 Task: Search for a guest house in Kutloanong, South Africa, for 2 guests from 11th to 15th June, with a price range of ₹7000 to ₹16000.
Action: Mouse moved to (429, 106)
Screenshot: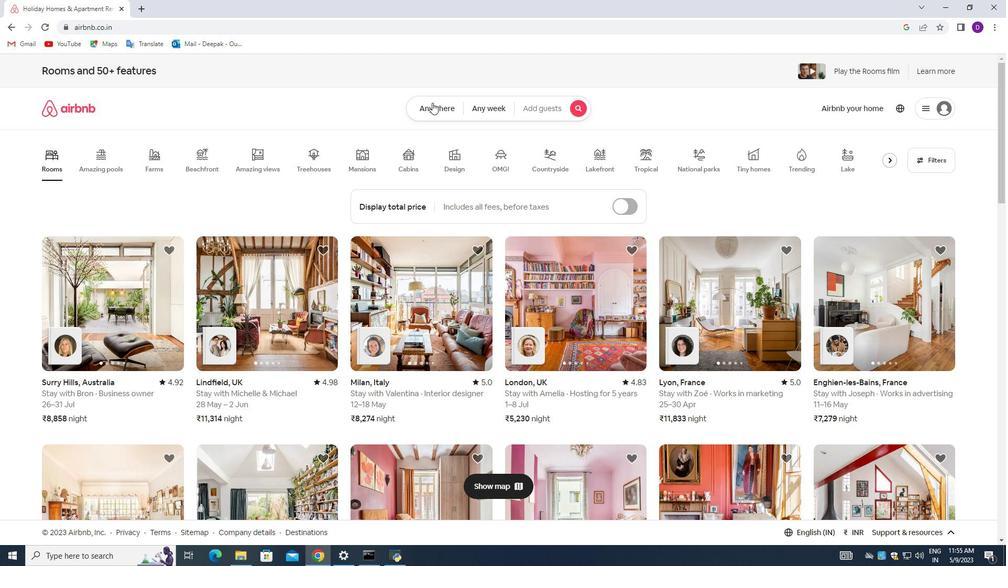 
Action: Mouse pressed left at (429, 106)
Screenshot: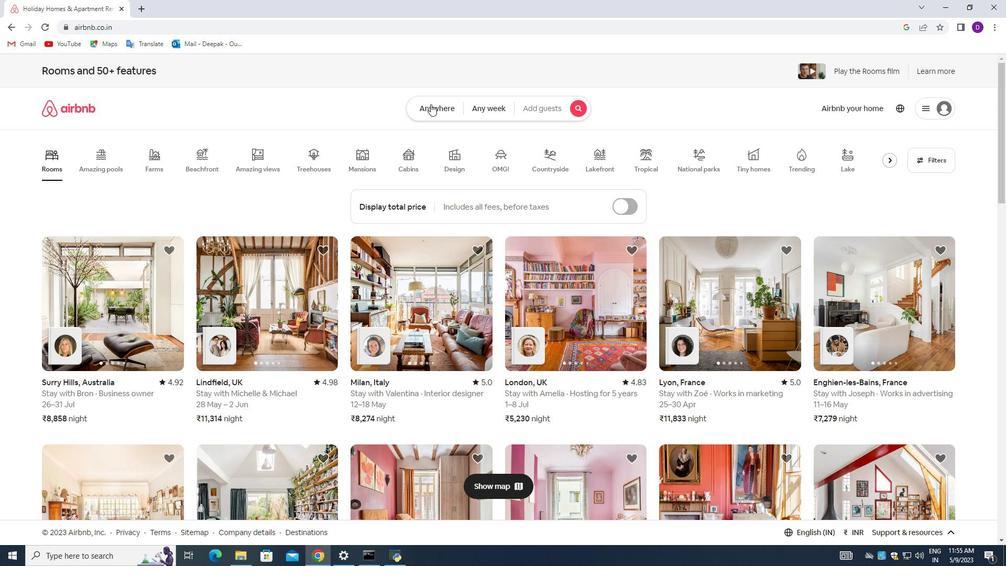 
Action: Mouse moved to (307, 155)
Screenshot: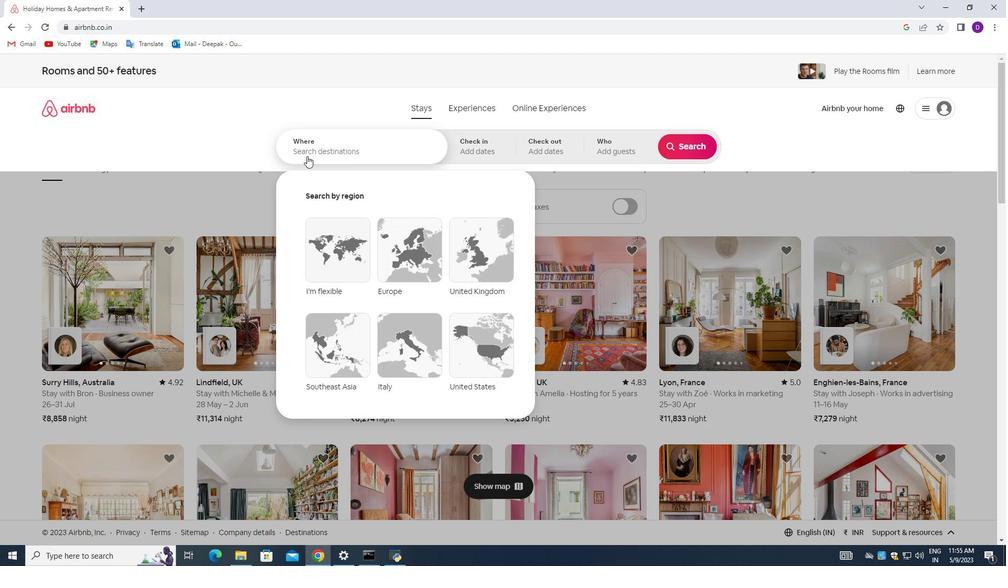 
Action: Mouse pressed left at (307, 155)
Screenshot: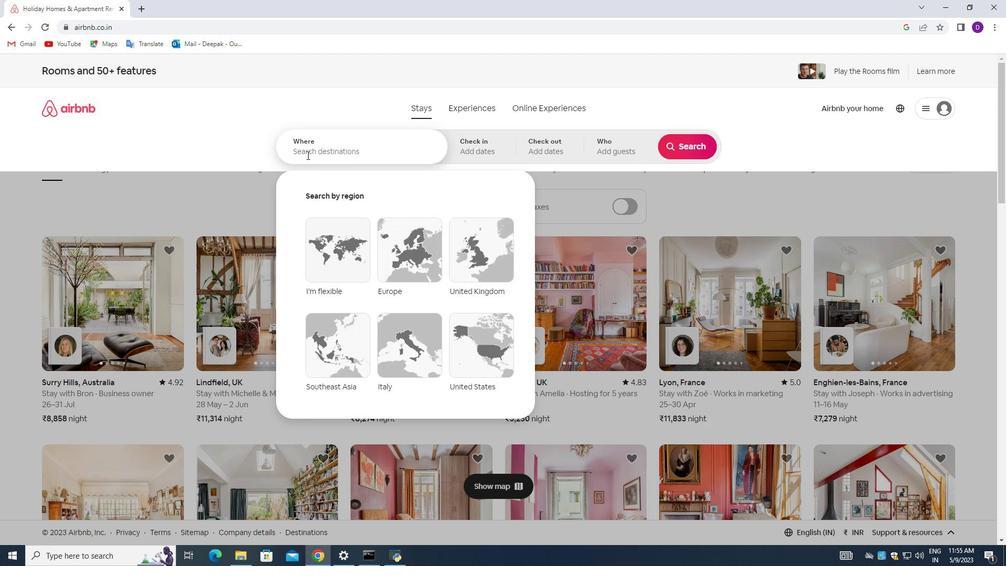 
Action: Mouse moved to (288, 147)
Screenshot: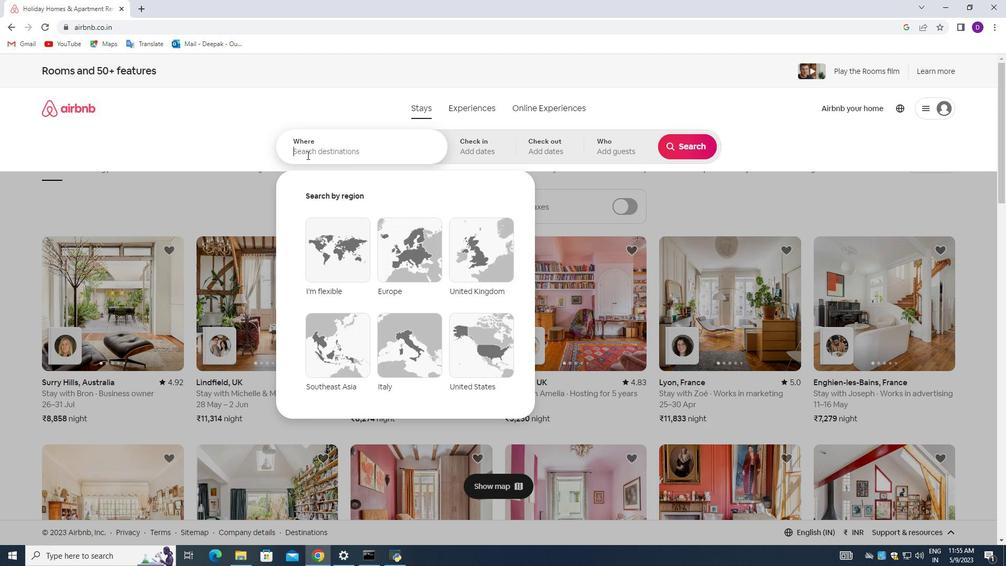 
Action: Key pressed <Key.shift>
Screenshot: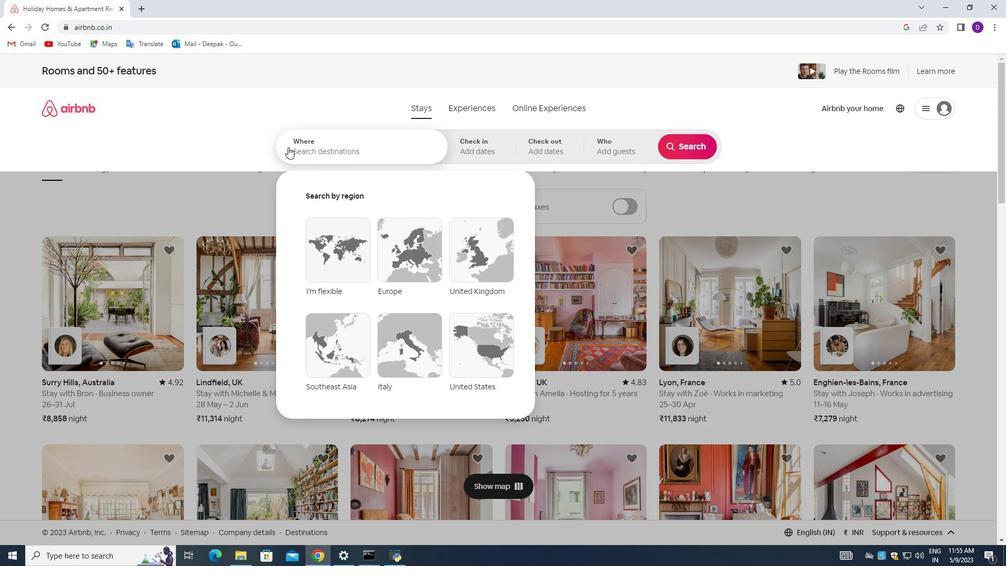 
Action: Mouse moved to (288, 147)
Screenshot: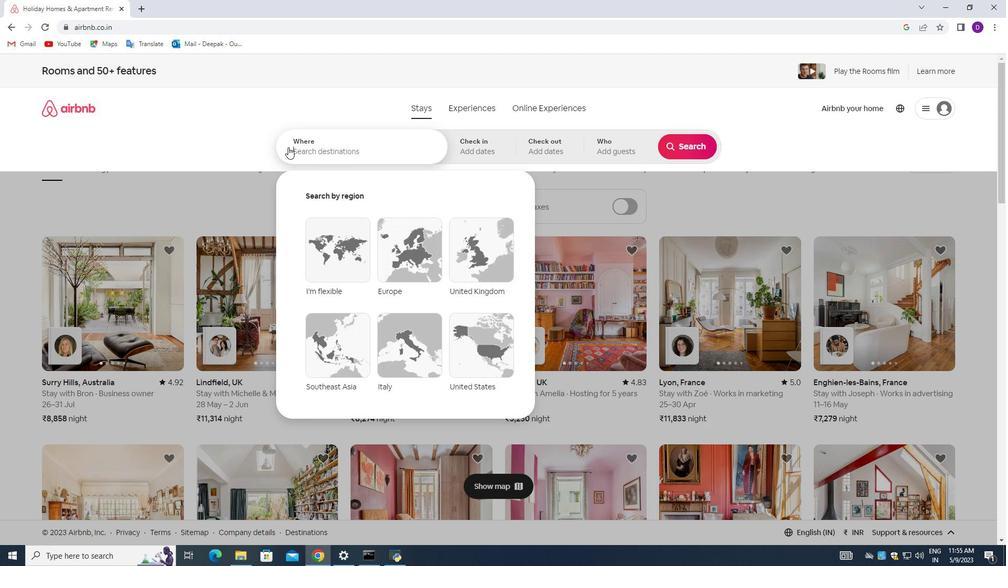 
Action: Key pressed kutloanong,<Key.space>s<Key.backspace><Key.shift><Key.shift><Key.shift><Key.shift>South<Key.space><Key.shift>Africa<Key.enter>
Screenshot: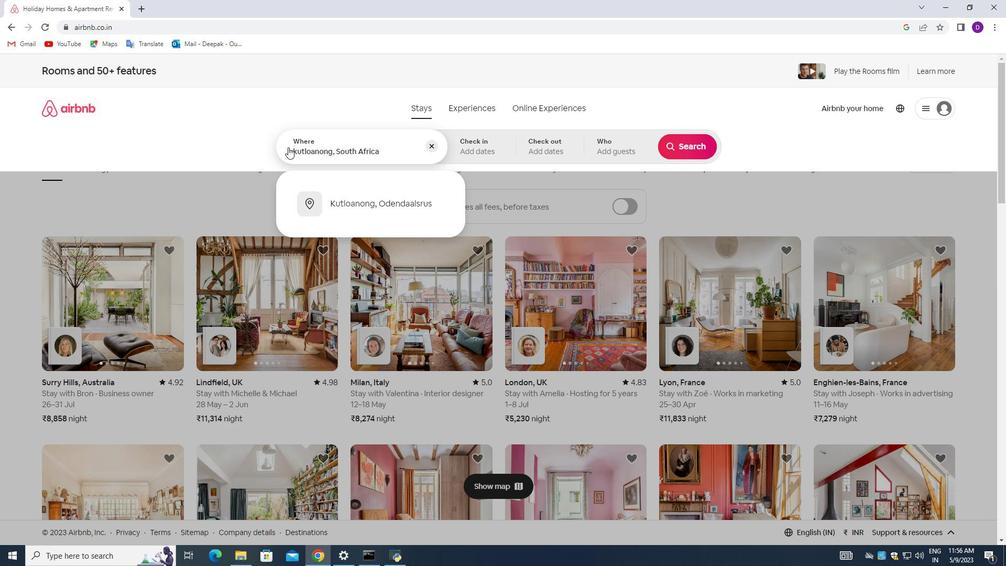 
Action: Mouse moved to (520, 324)
Screenshot: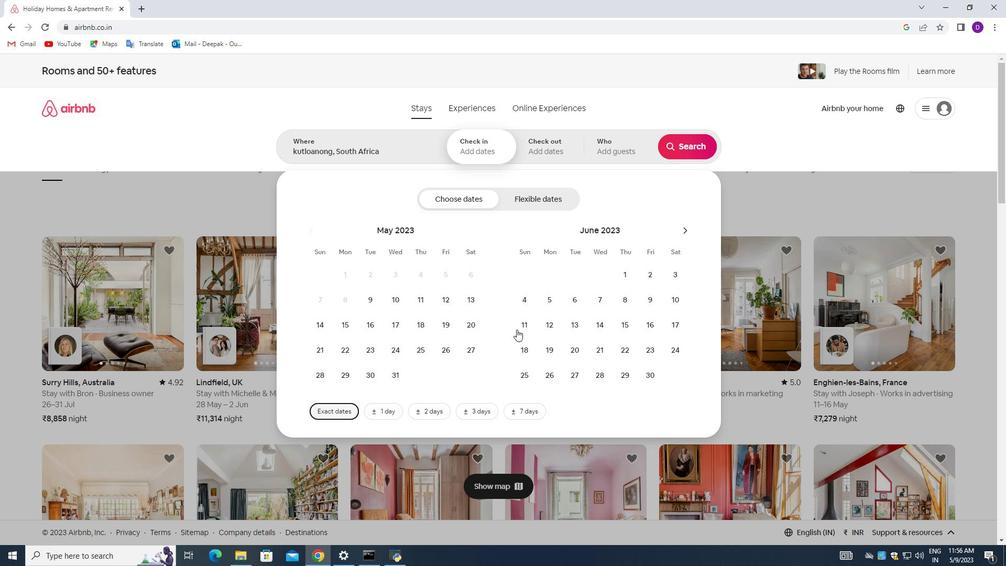
Action: Mouse pressed left at (520, 324)
Screenshot: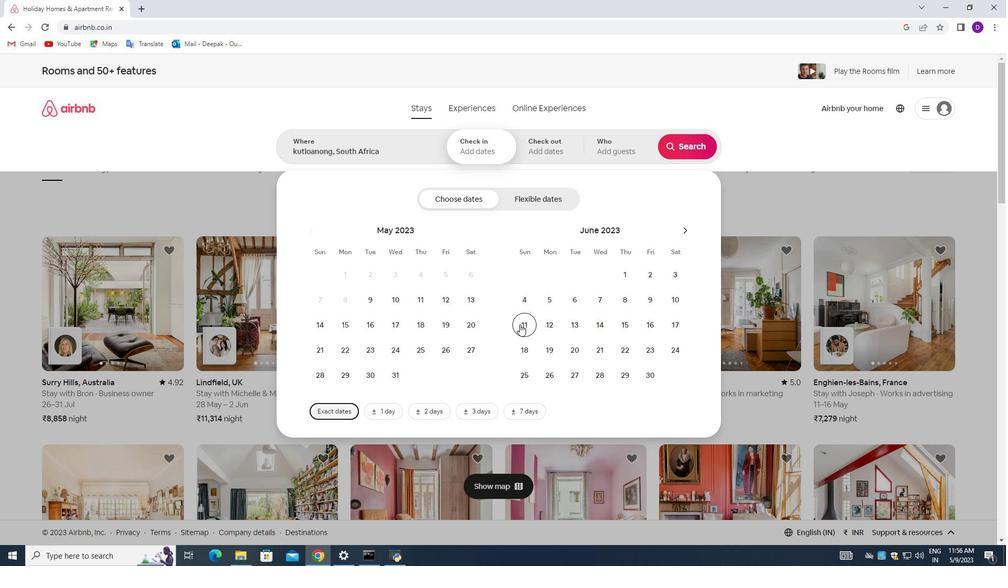 
Action: Mouse moved to (621, 323)
Screenshot: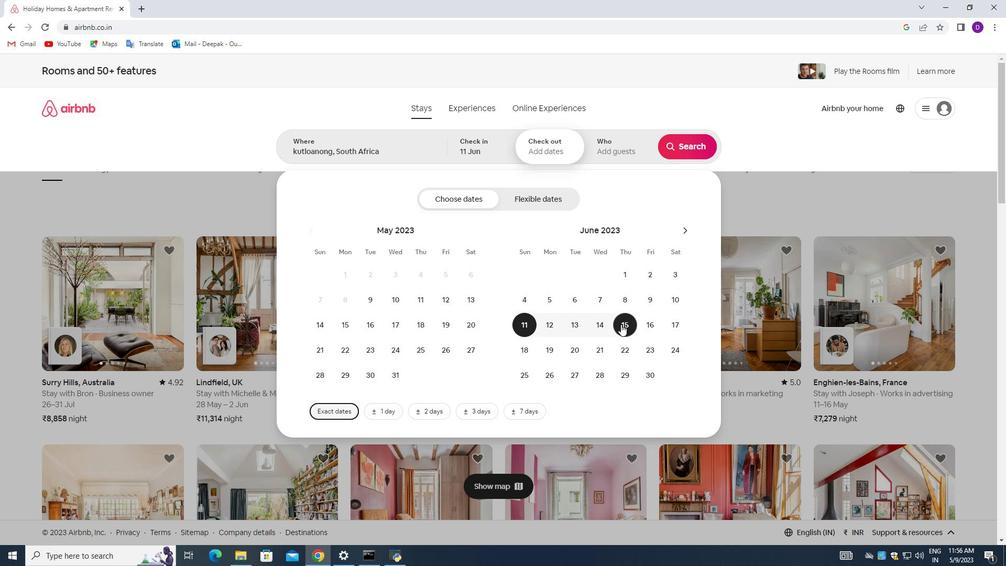 
Action: Mouse pressed left at (621, 323)
Screenshot: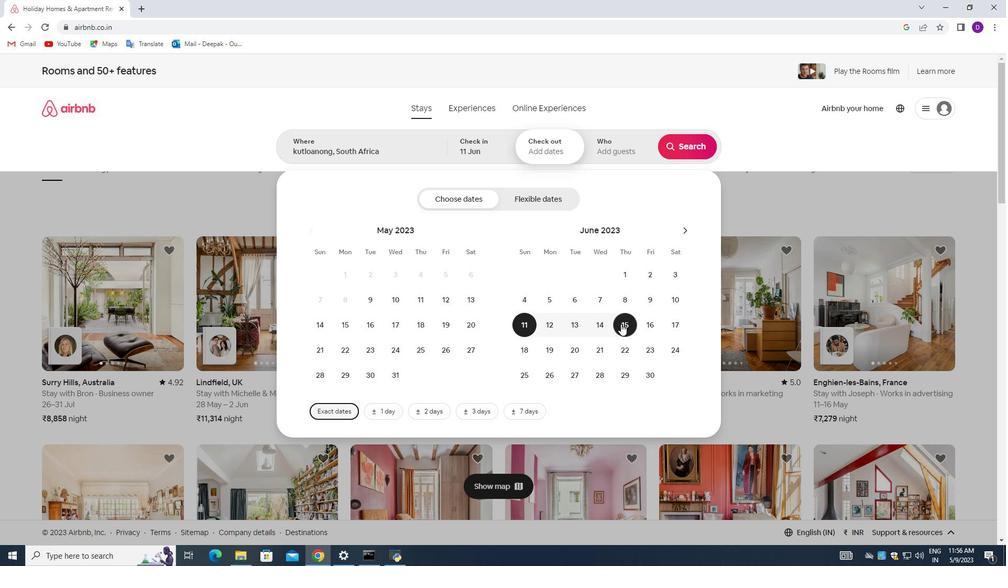 
Action: Mouse moved to (604, 141)
Screenshot: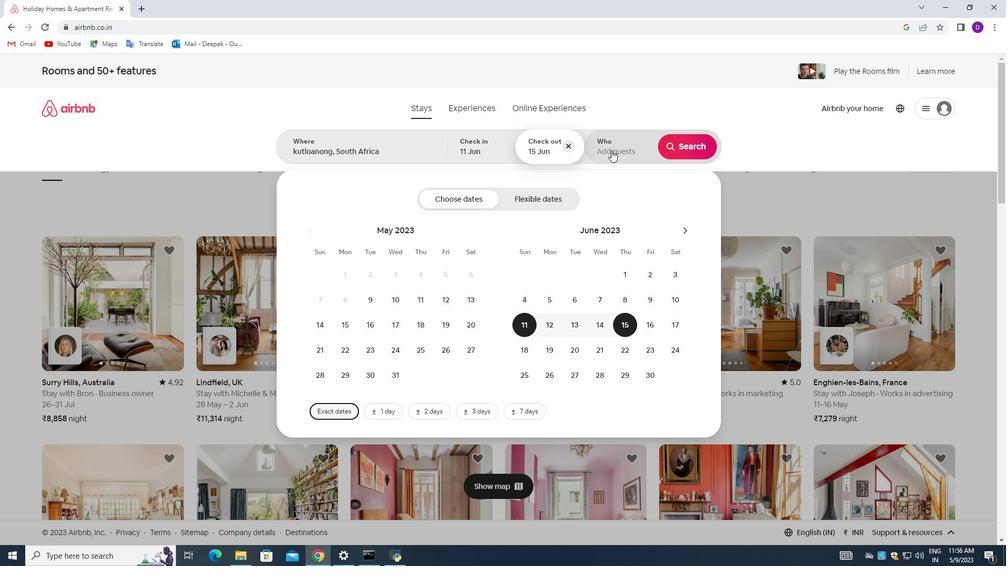 
Action: Mouse pressed left at (604, 141)
Screenshot: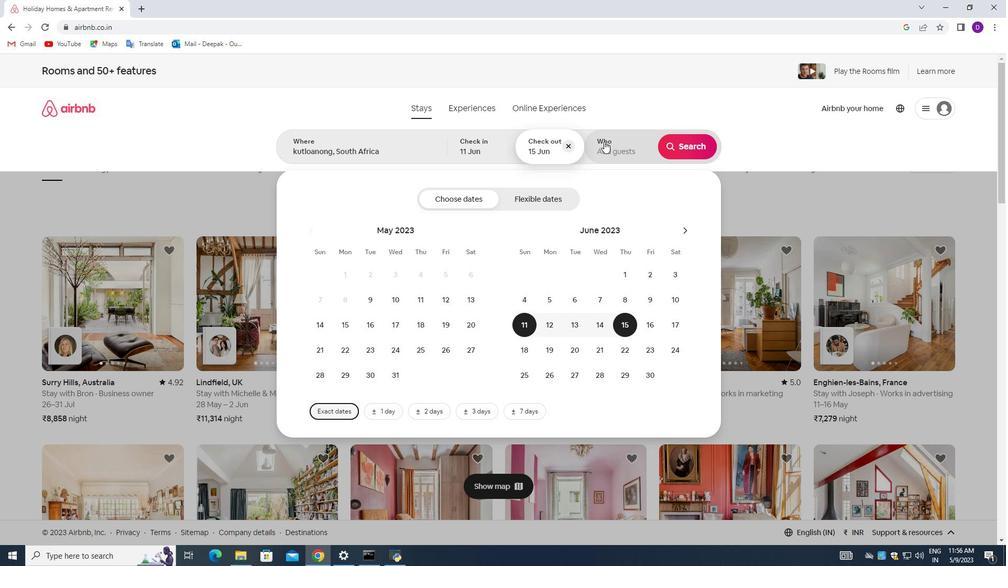 
Action: Mouse moved to (693, 197)
Screenshot: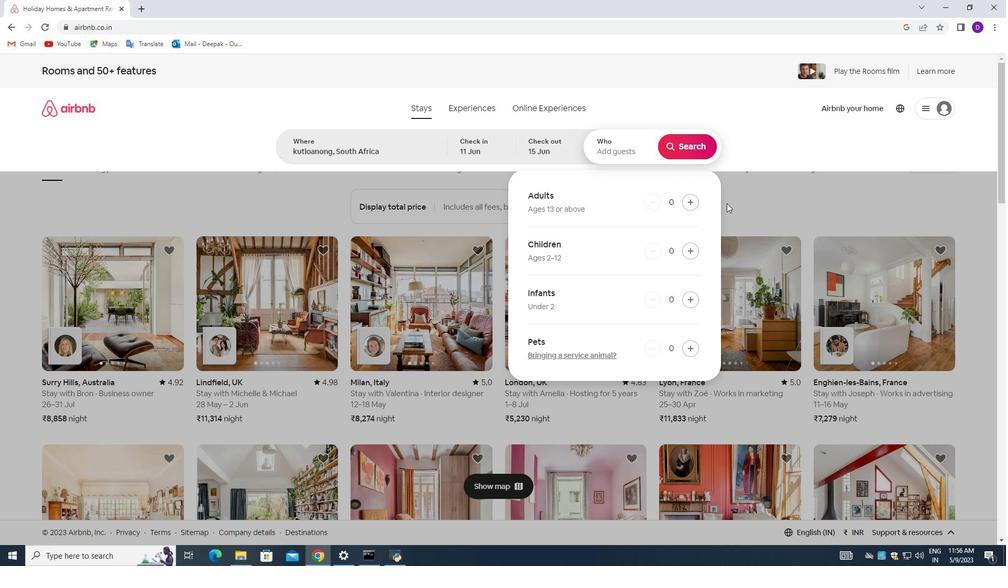 
Action: Mouse pressed left at (693, 197)
Screenshot: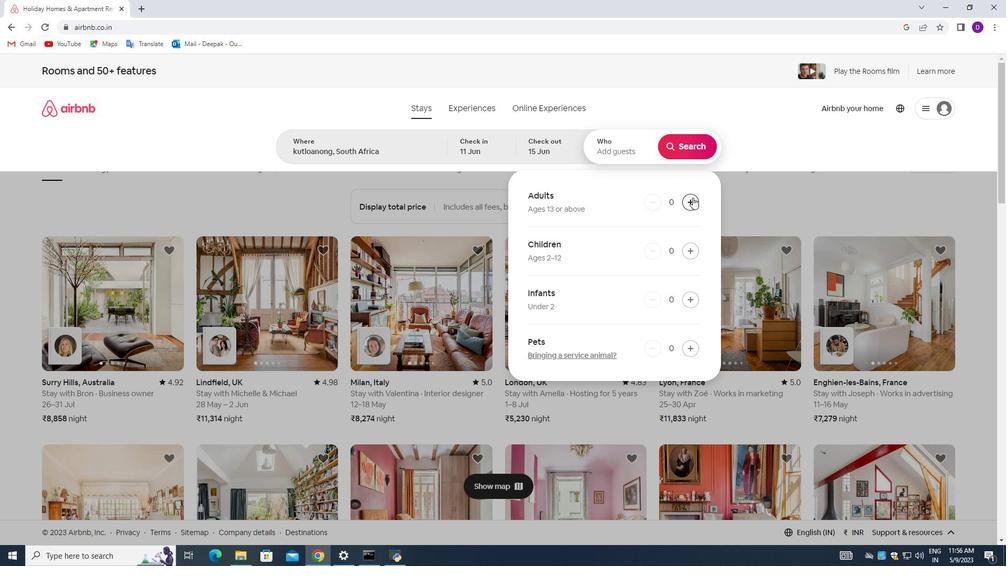 
Action: Mouse pressed left at (693, 197)
Screenshot: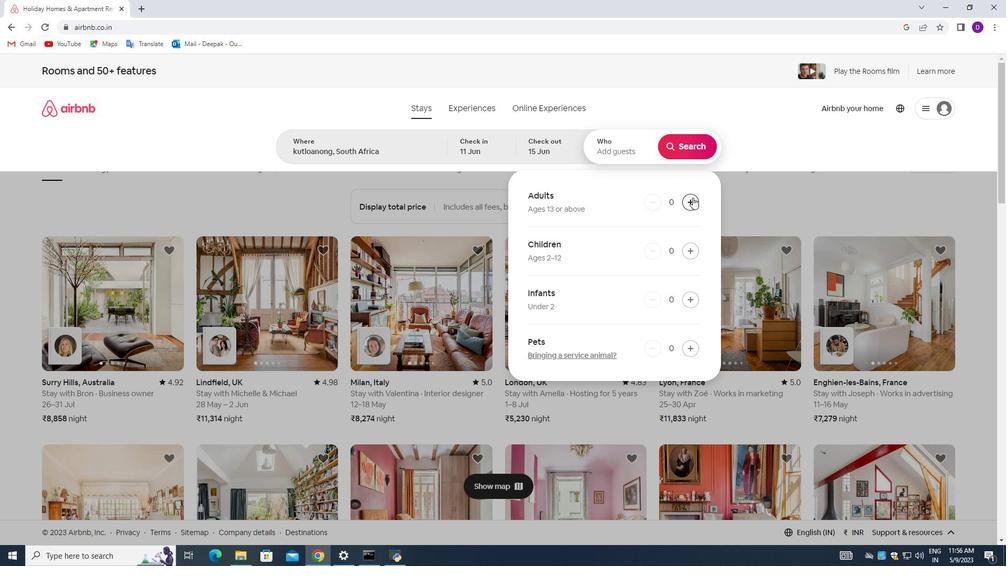 
Action: Mouse moved to (685, 143)
Screenshot: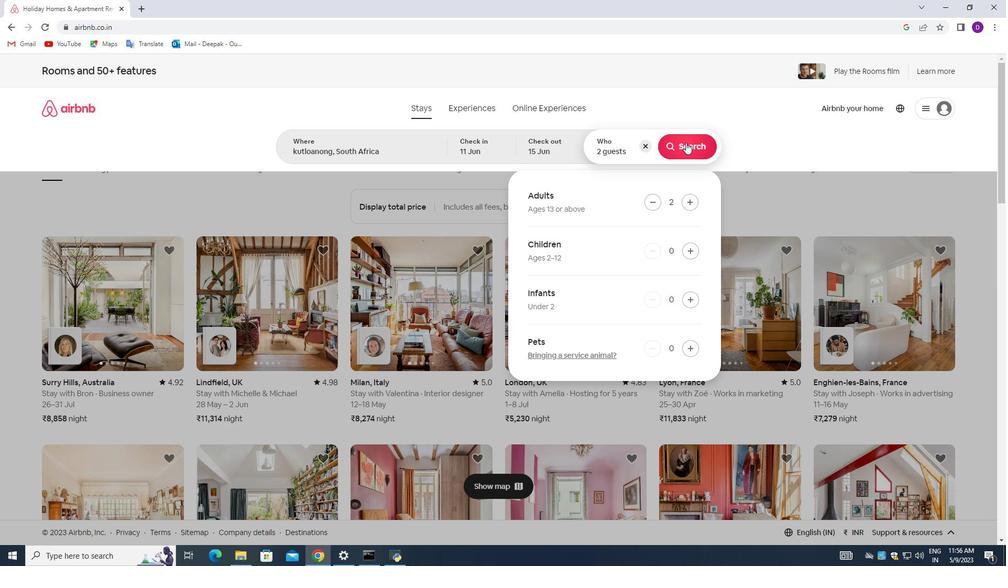 
Action: Mouse pressed left at (685, 143)
Screenshot: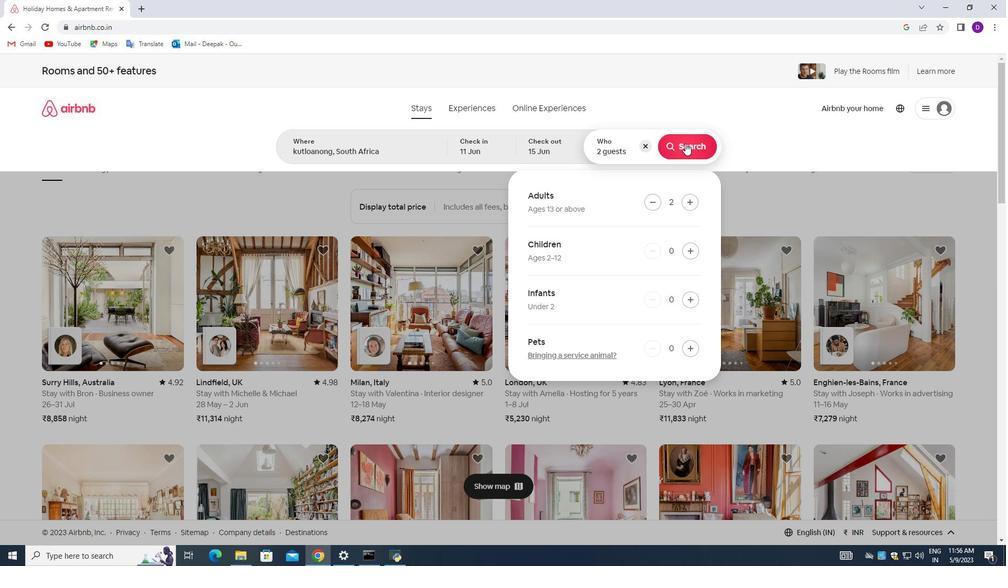 
Action: Mouse moved to (957, 116)
Screenshot: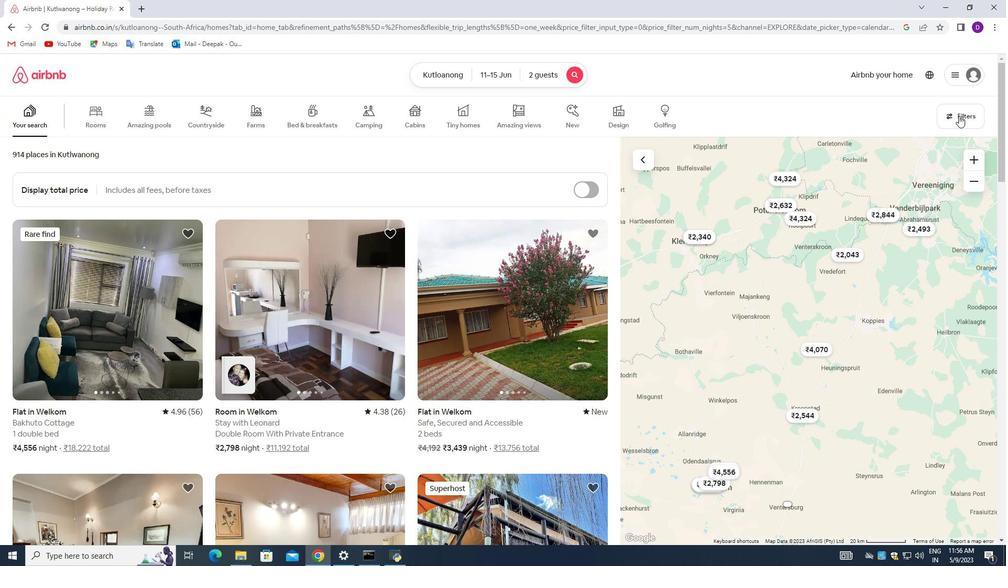
Action: Mouse pressed left at (957, 116)
Screenshot: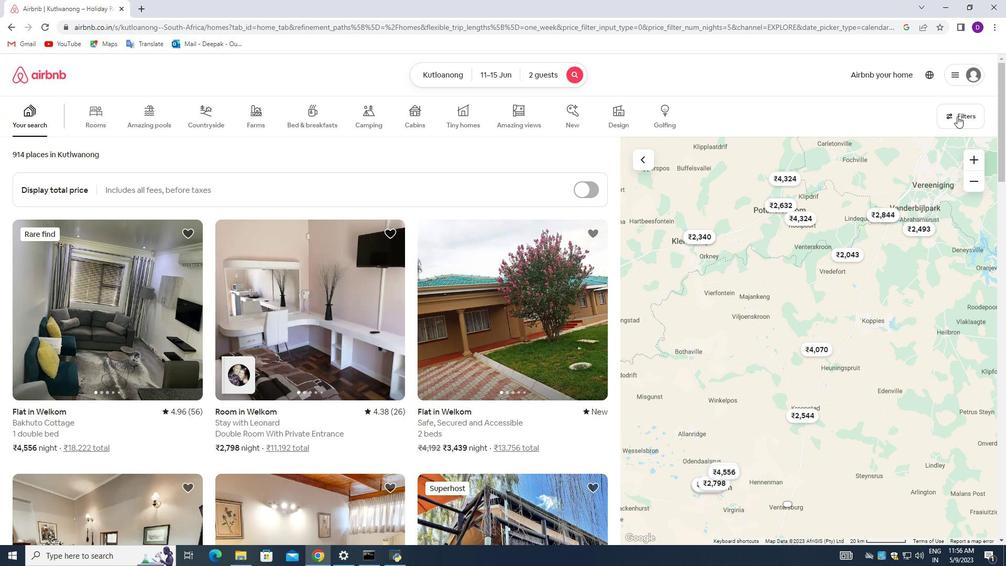 
Action: Mouse moved to (377, 372)
Screenshot: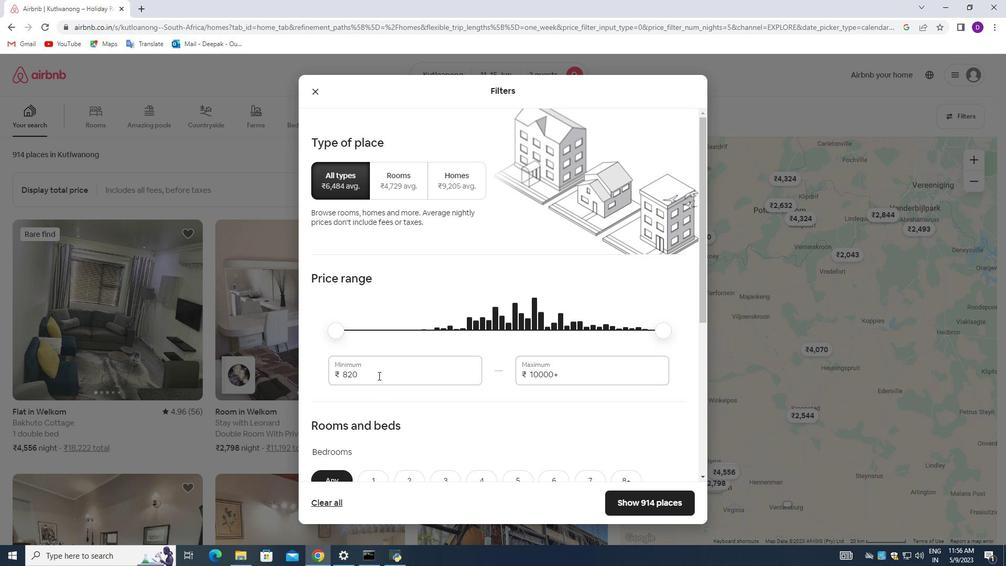 
Action: Mouse pressed left at (377, 372)
Screenshot: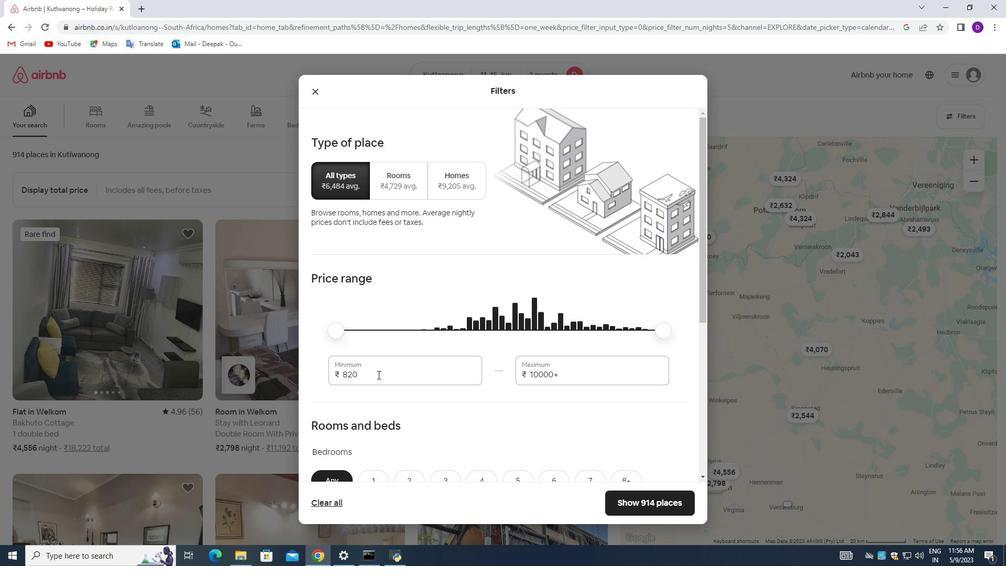 
Action: Mouse pressed left at (377, 372)
Screenshot: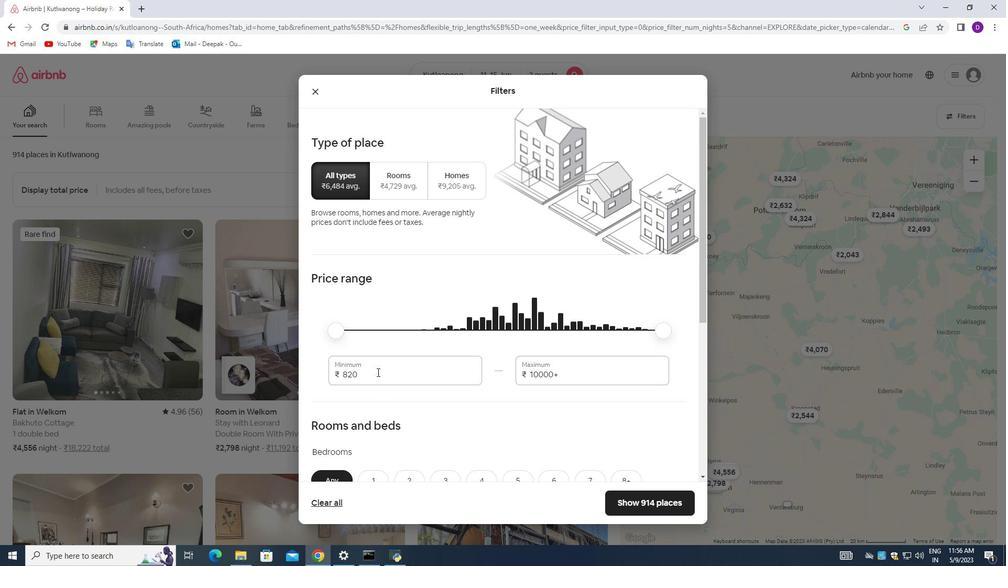 
Action: Key pressed <Key.backspace>7000<Key.tab>16000
Screenshot: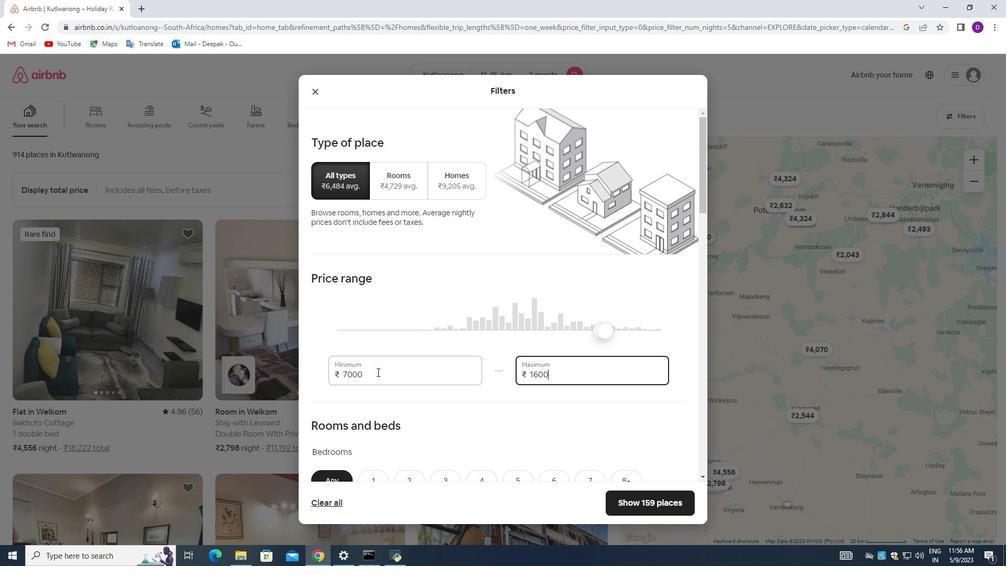 
Action: Mouse moved to (619, 422)
Screenshot: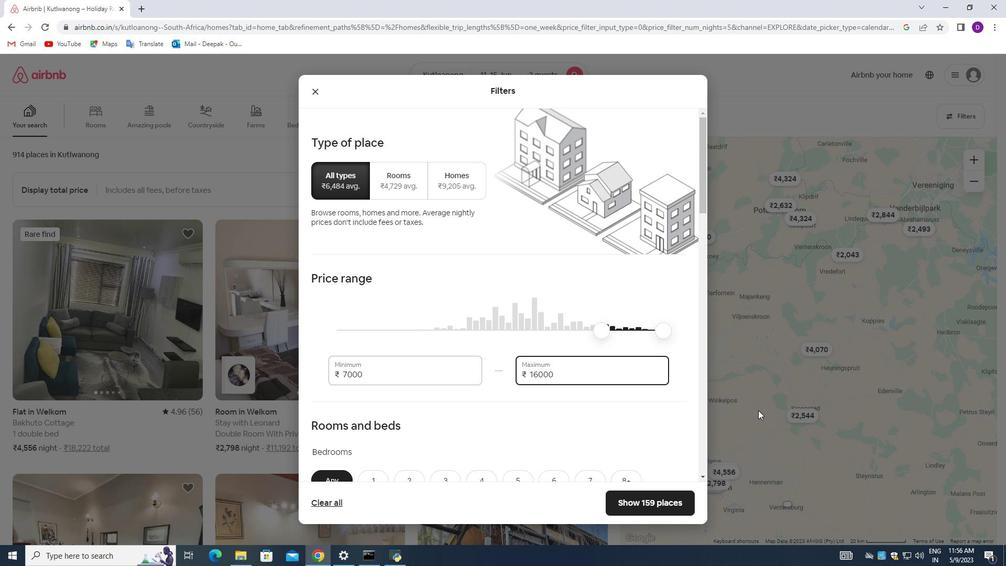 
Action: Mouse scrolled (686, 417) with delta (0, 0)
Screenshot: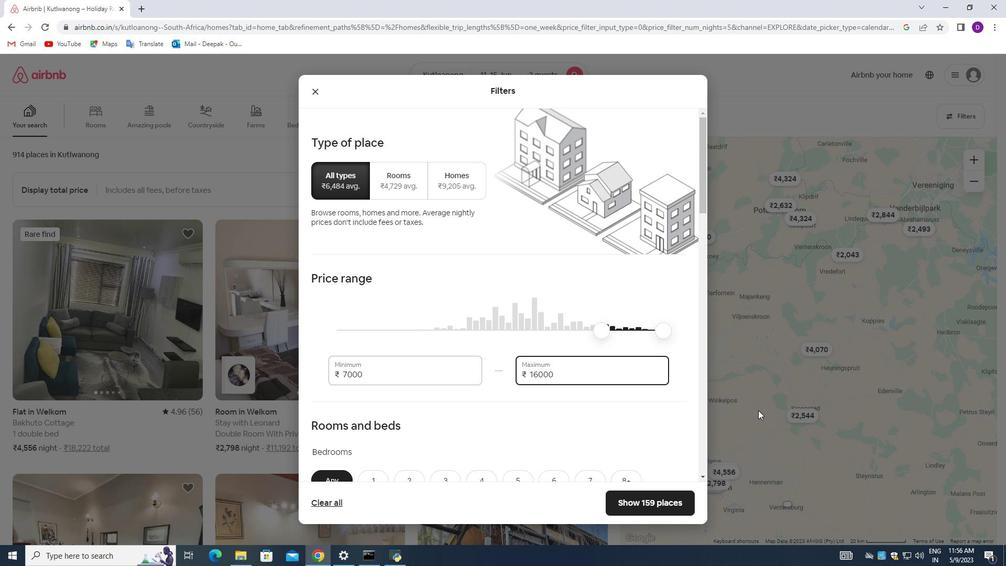 
Action: Mouse moved to (598, 428)
Screenshot: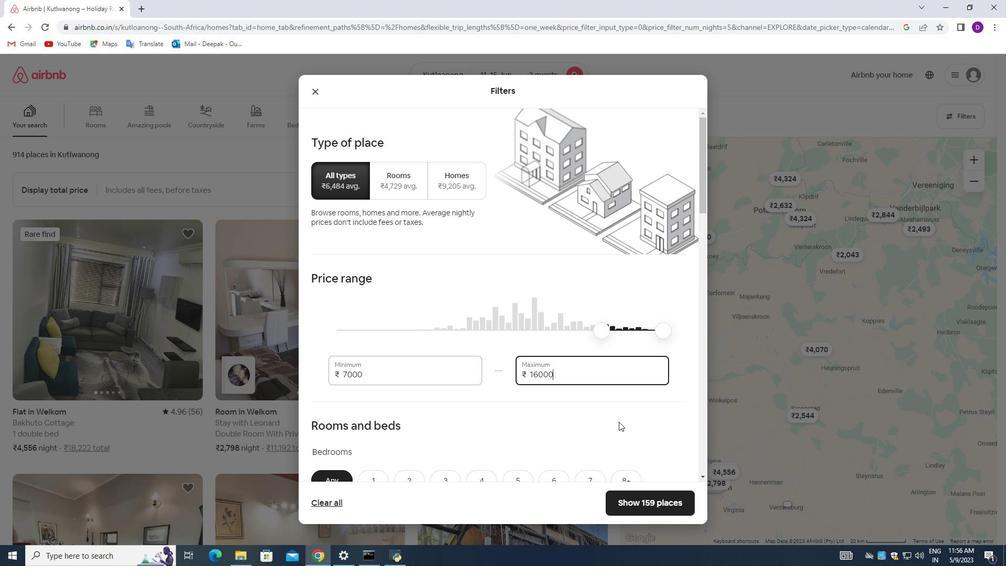 
Action: Mouse scrolled (598, 427) with delta (0, 0)
Screenshot: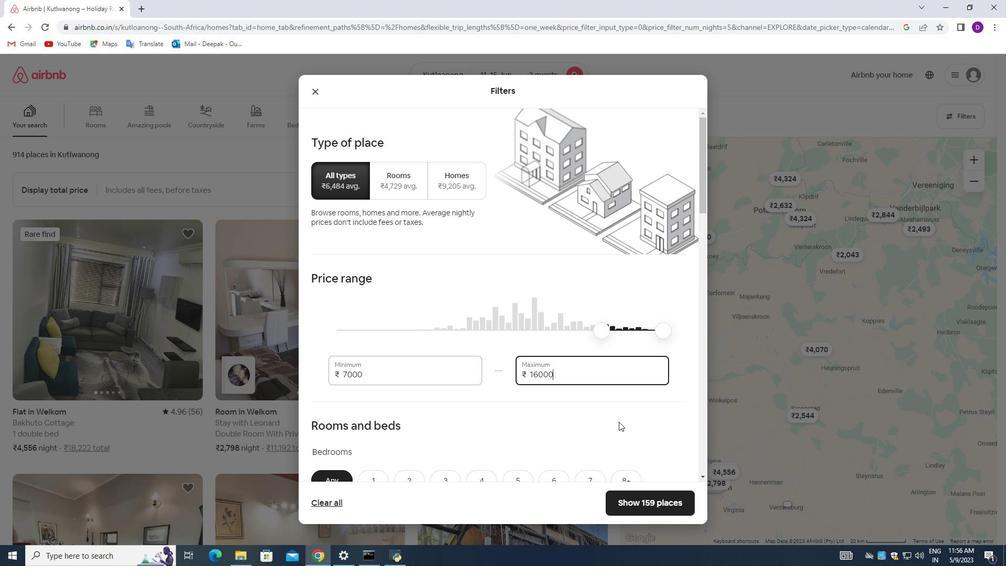 
Action: Mouse scrolled (598, 427) with delta (0, 0)
Screenshot: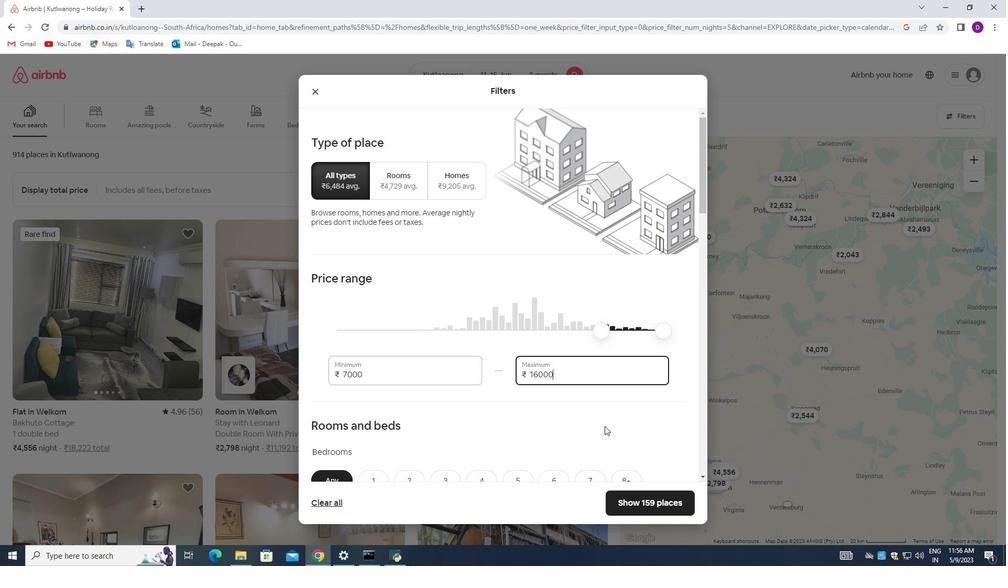 
Action: Mouse scrolled (598, 427) with delta (0, 0)
Screenshot: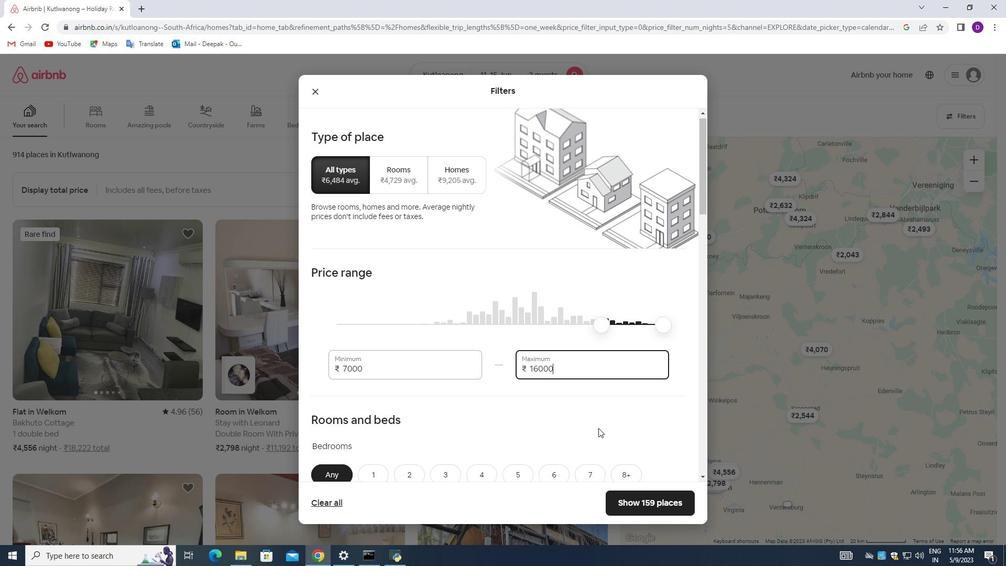 
Action: Mouse scrolled (598, 427) with delta (0, 0)
Screenshot: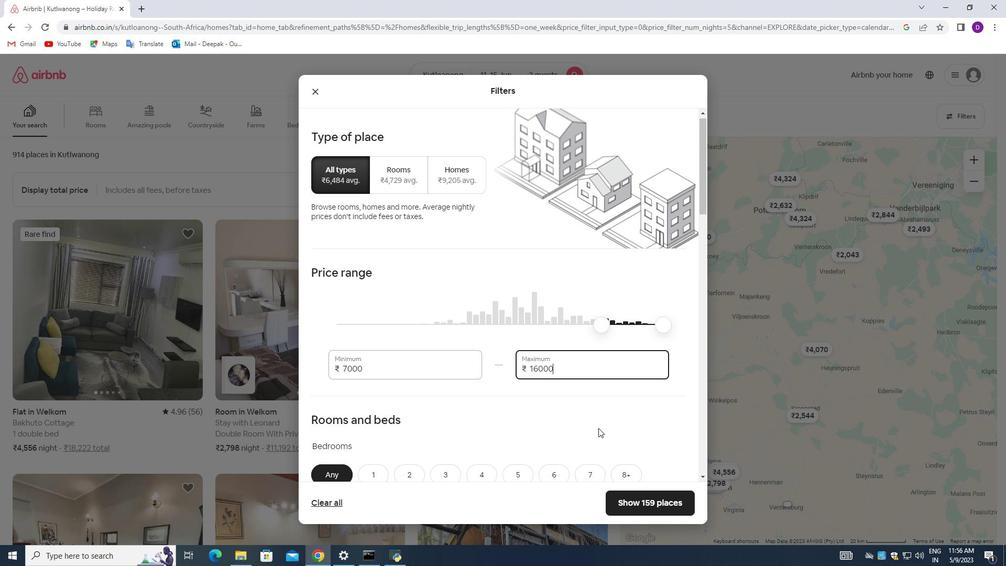 
Action: Mouse moved to (375, 221)
Screenshot: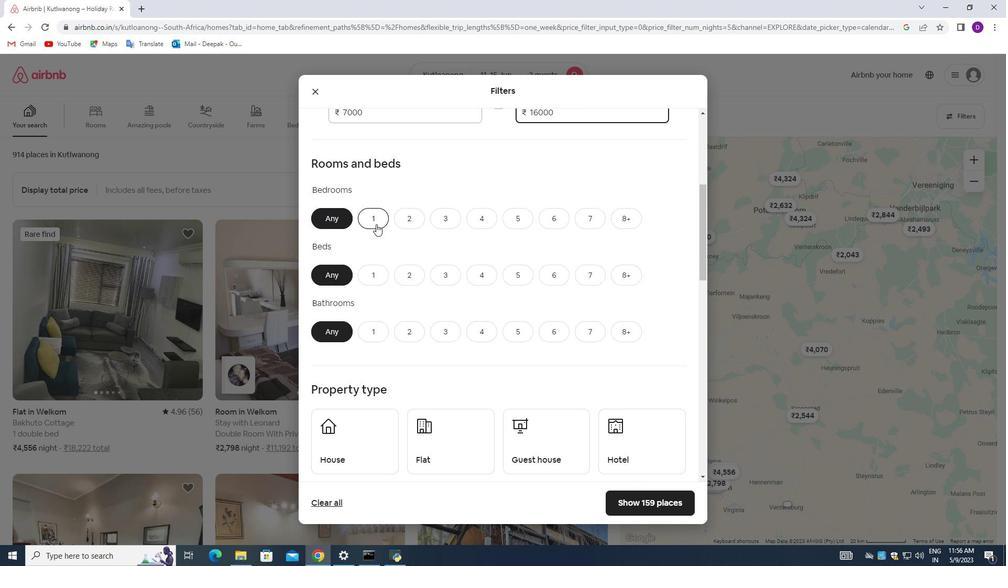 
Action: Mouse pressed left at (375, 221)
Screenshot: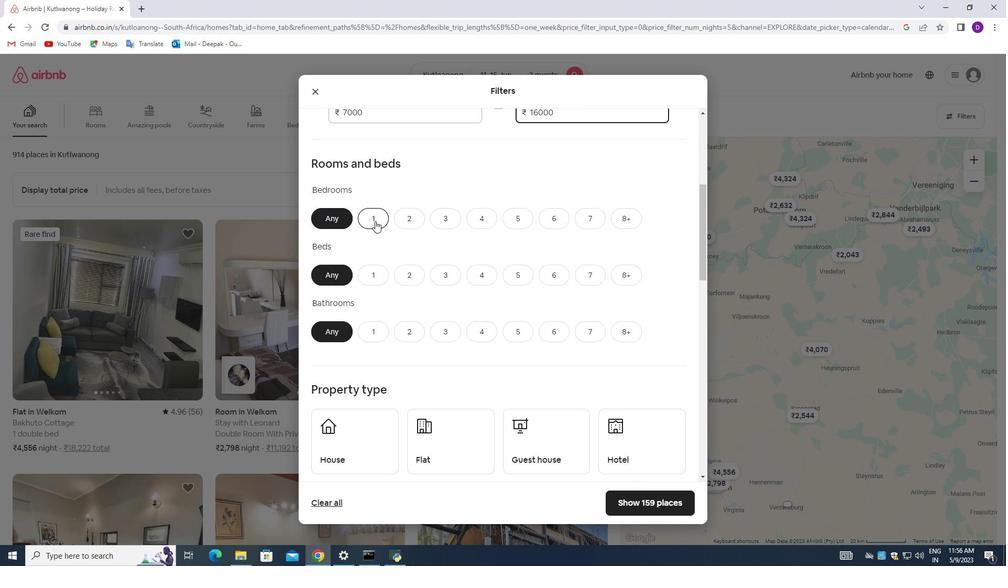 
Action: Mouse moved to (412, 277)
Screenshot: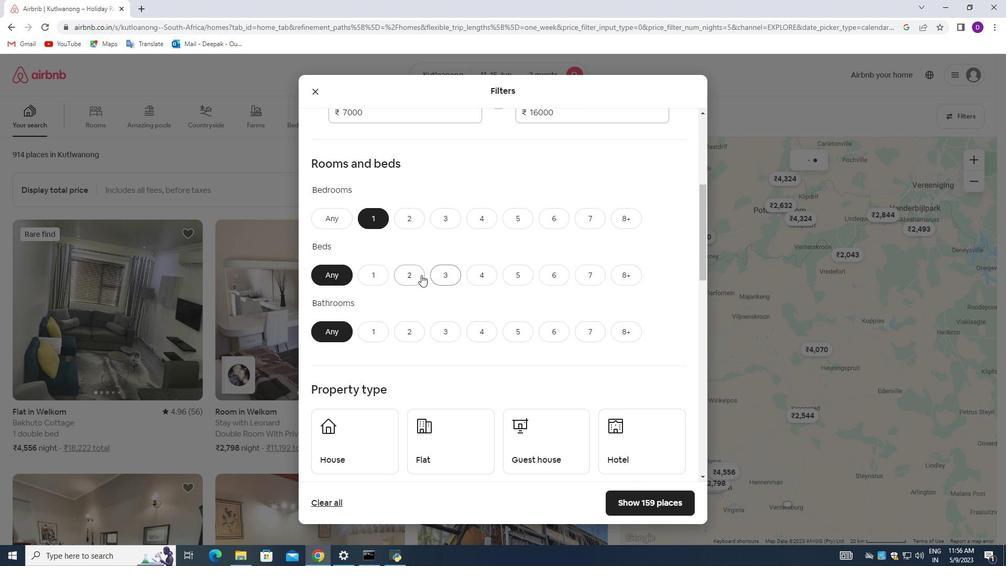 
Action: Mouse pressed left at (412, 277)
Screenshot: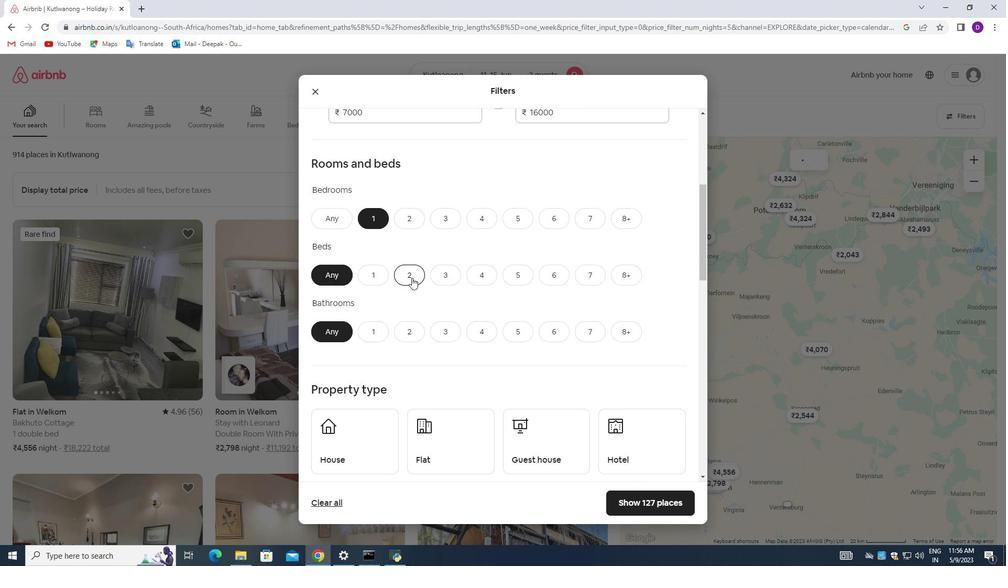 
Action: Mouse moved to (373, 333)
Screenshot: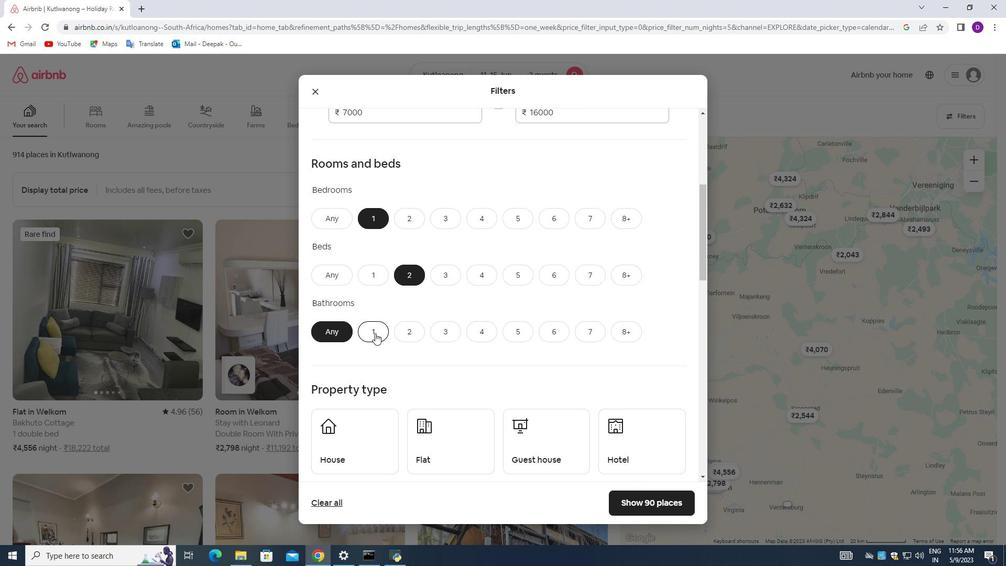
Action: Mouse pressed left at (373, 333)
Screenshot: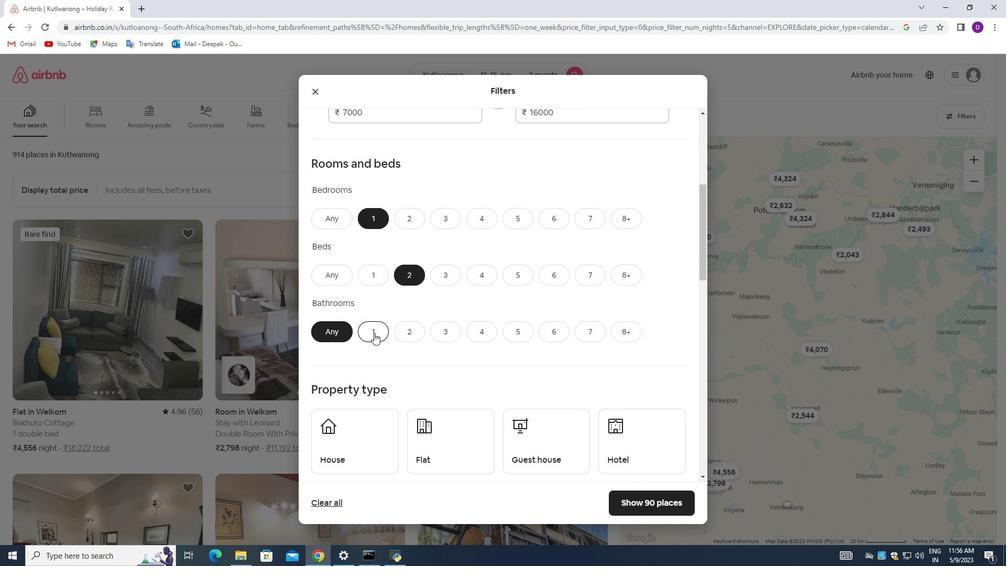 
Action: Mouse moved to (527, 376)
Screenshot: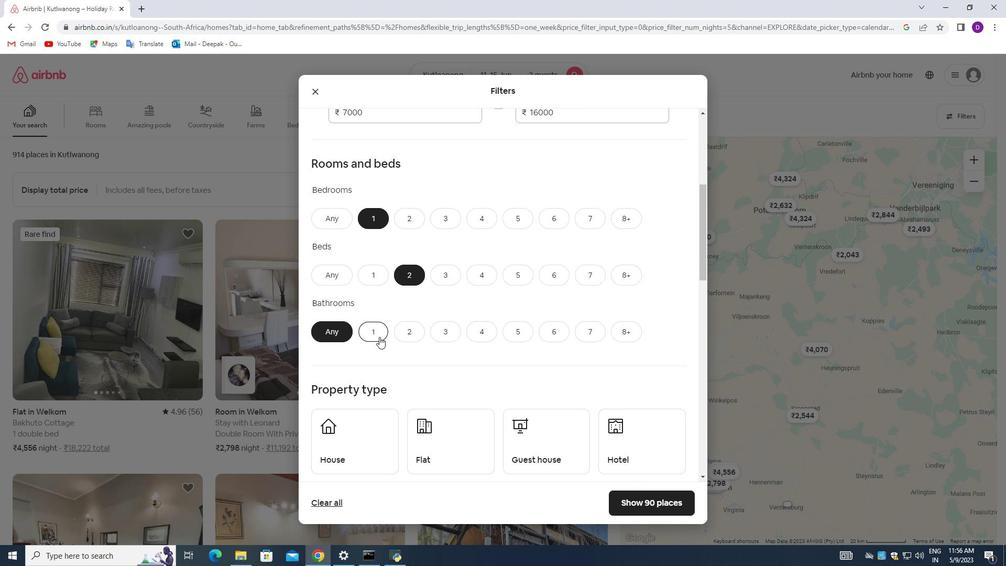 
Action: Mouse scrolled (527, 376) with delta (0, 0)
Screenshot: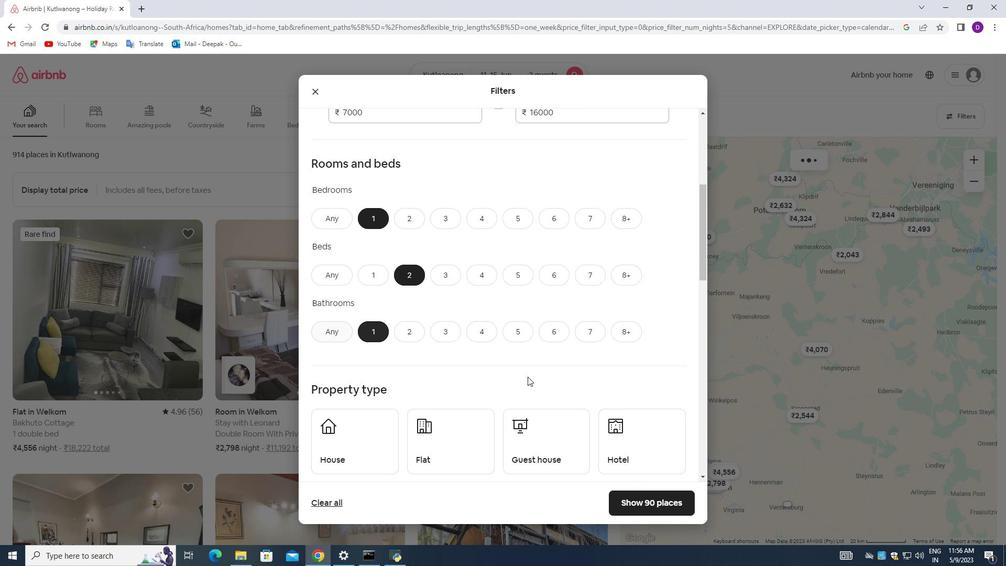 
Action: Mouse moved to (326, 386)
Screenshot: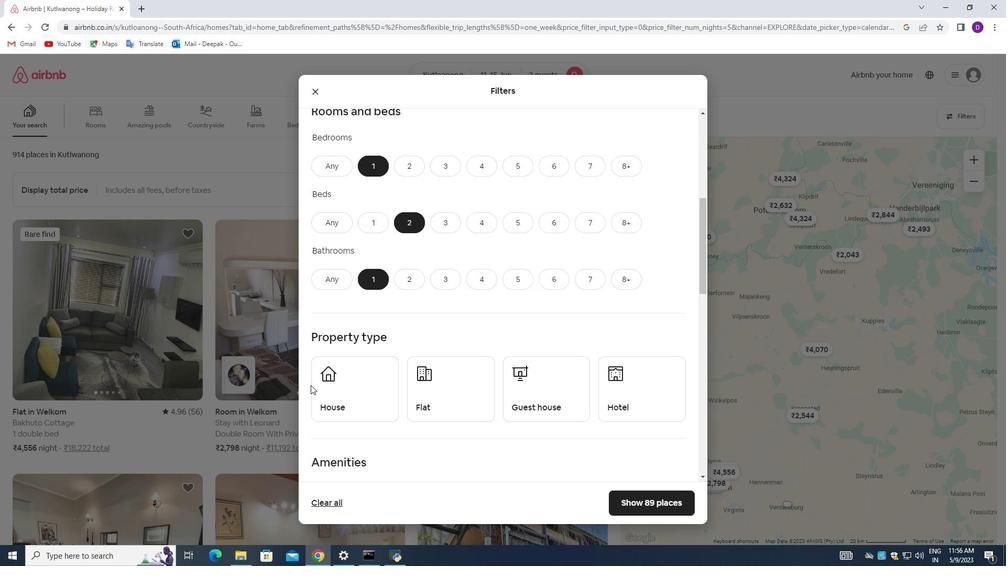 
Action: Mouse pressed left at (326, 386)
Screenshot: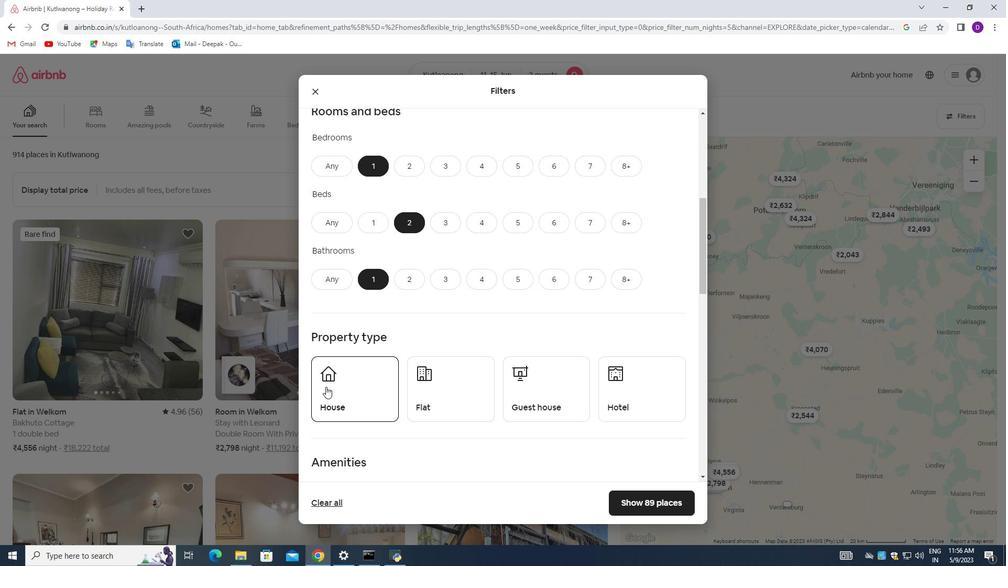 
Action: Mouse moved to (493, 408)
Screenshot: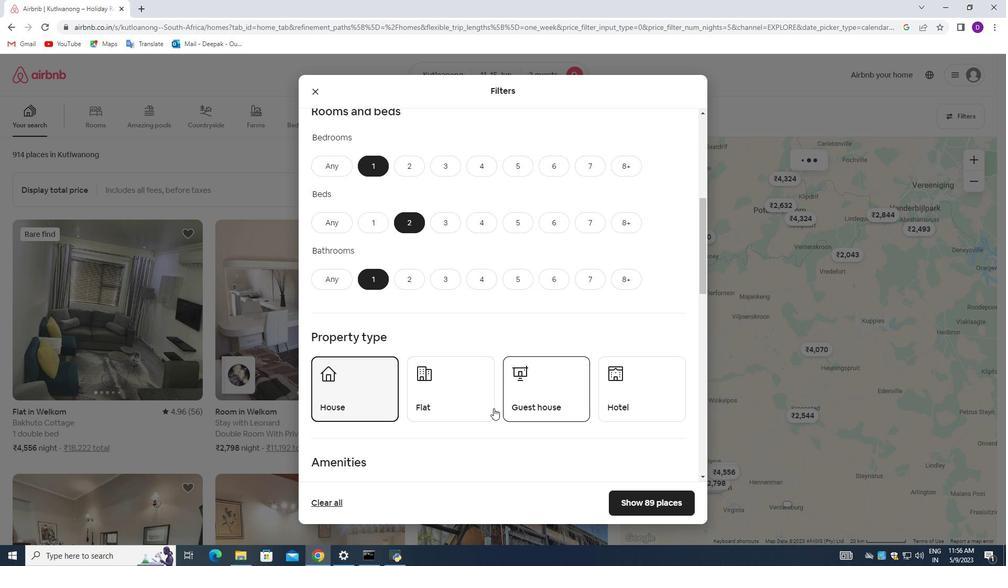 
Action: Mouse pressed left at (493, 408)
Screenshot: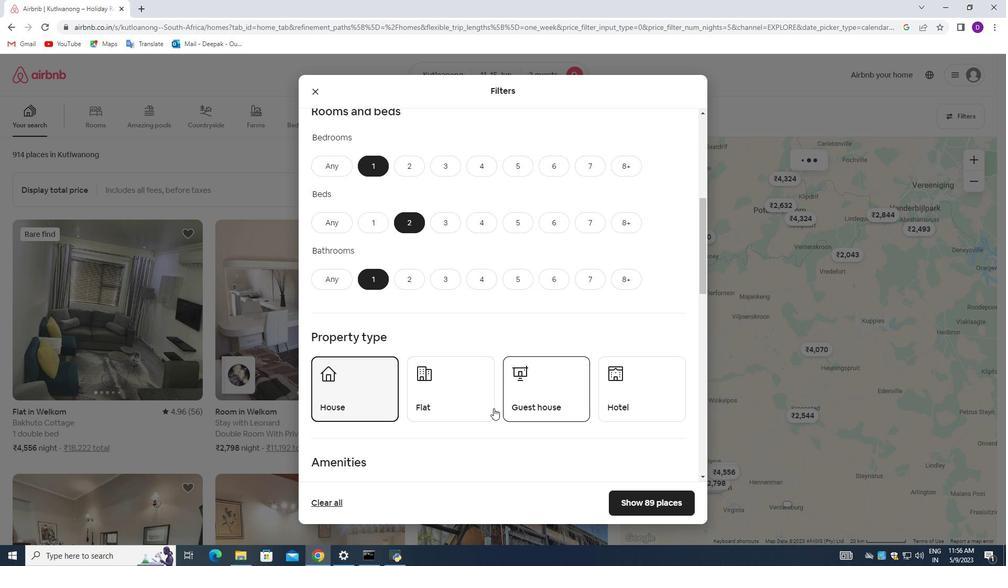 
Action: Mouse moved to (520, 399)
Screenshot: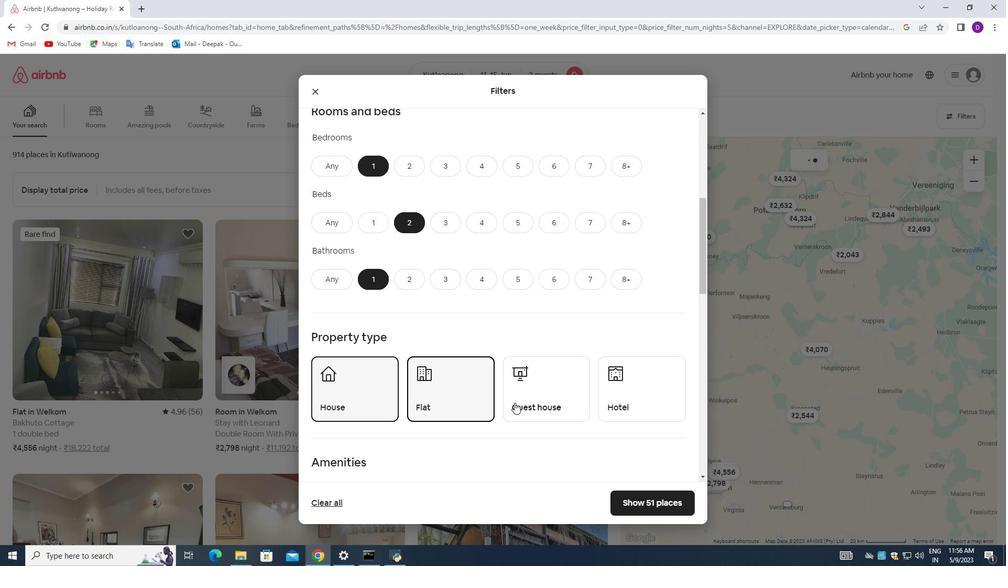 
Action: Mouse pressed left at (520, 399)
Screenshot: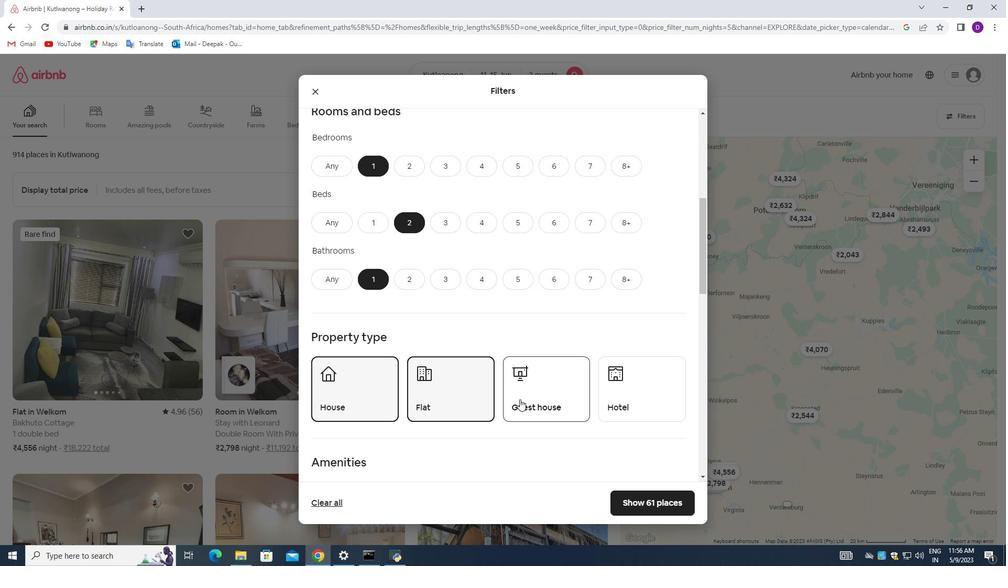 
Action: Mouse moved to (615, 383)
Screenshot: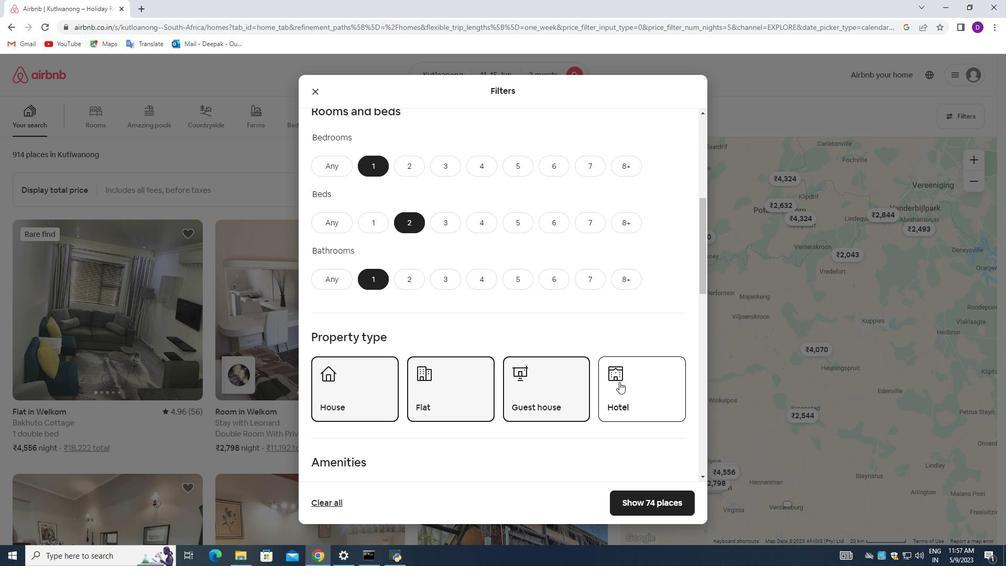 
Action: Mouse pressed left at (615, 383)
Screenshot: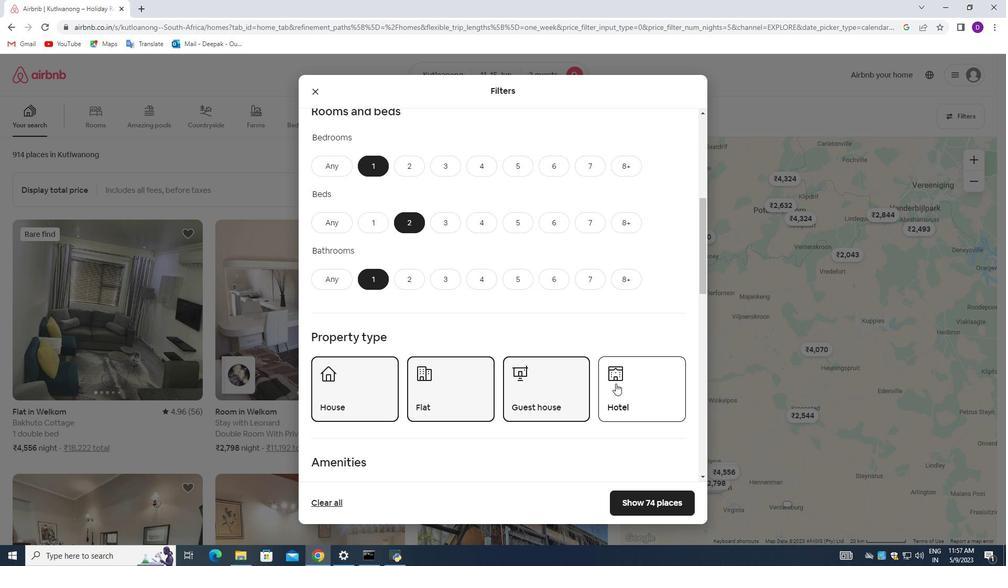 
Action: Mouse moved to (619, 385)
Screenshot: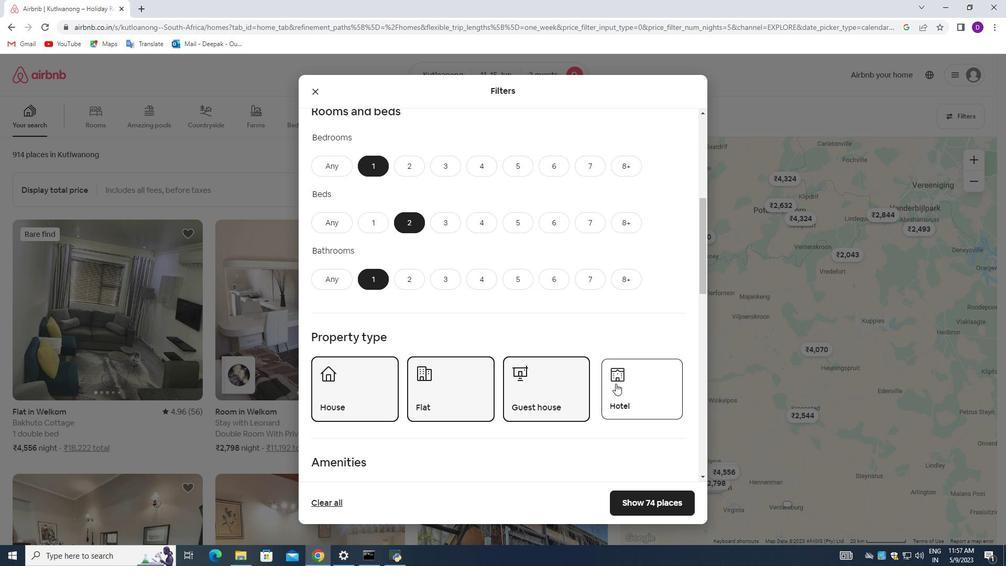 
Action: Mouse scrolled (619, 384) with delta (0, 0)
Screenshot: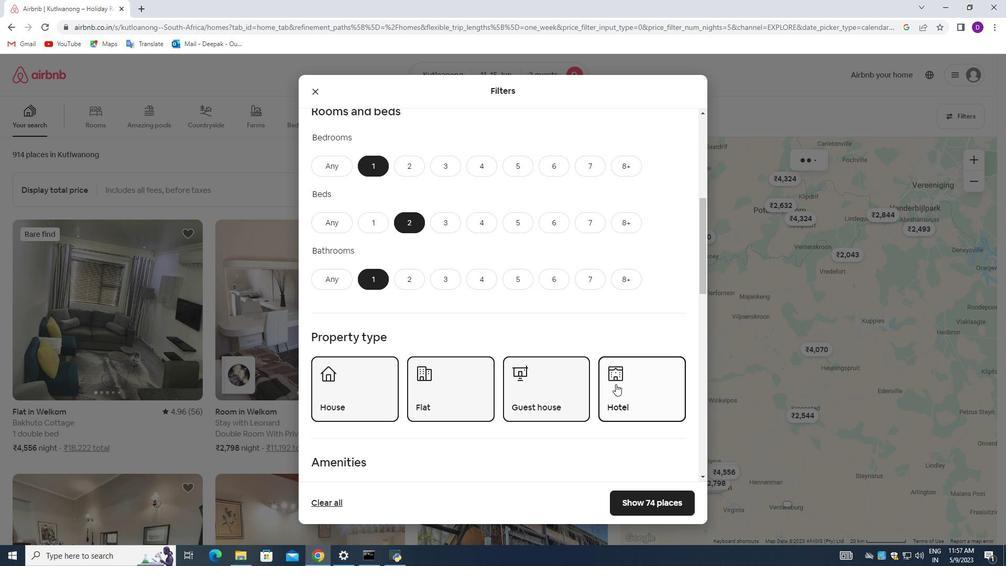
Action: Mouse scrolled (619, 384) with delta (0, 0)
Screenshot: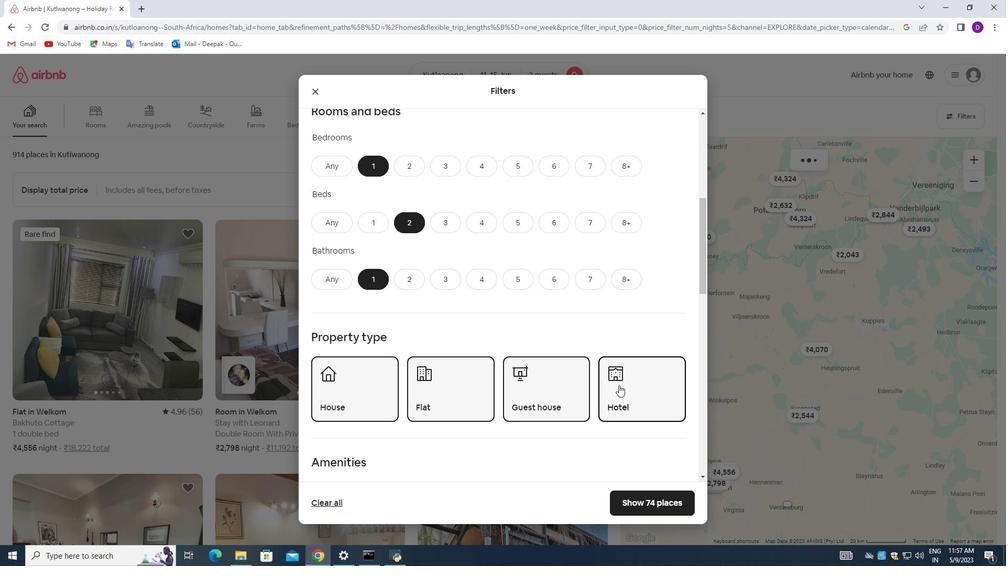 
Action: Mouse scrolled (619, 384) with delta (0, 0)
Screenshot: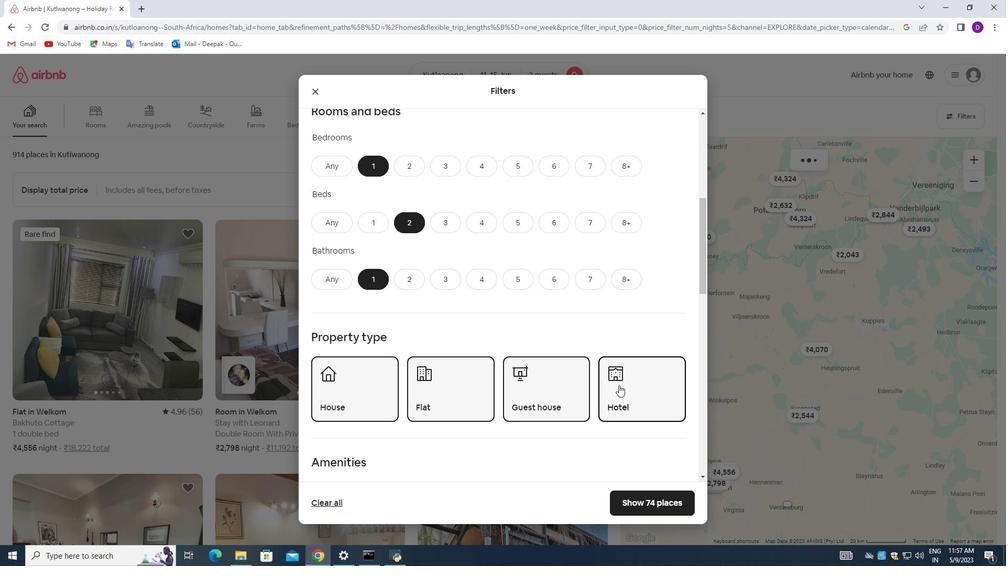 
Action: Mouse scrolled (619, 384) with delta (0, 0)
Screenshot: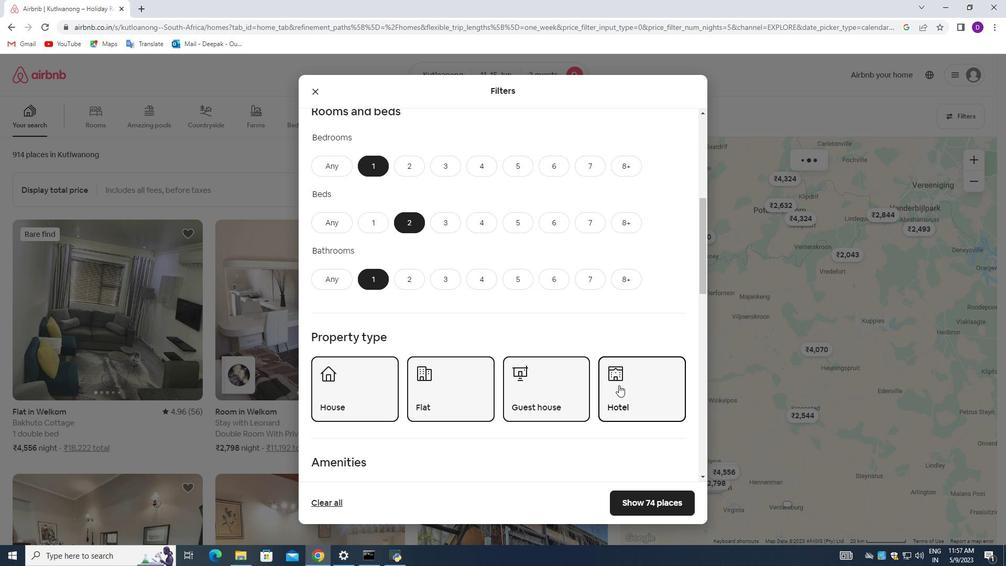 
Action: Mouse scrolled (619, 384) with delta (0, 0)
Screenshot: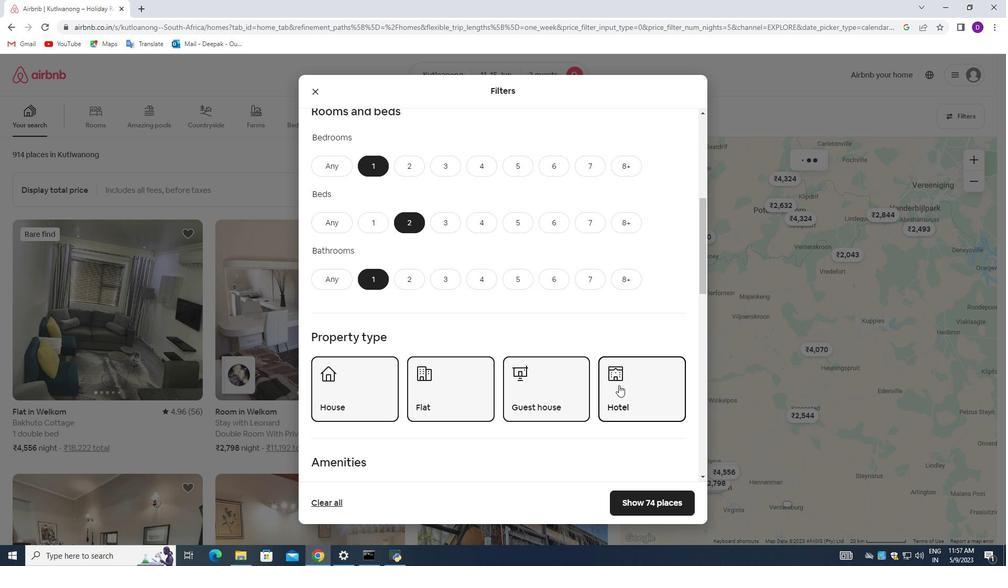 
Action: Mouse moved to (626, 384)
Screenshot: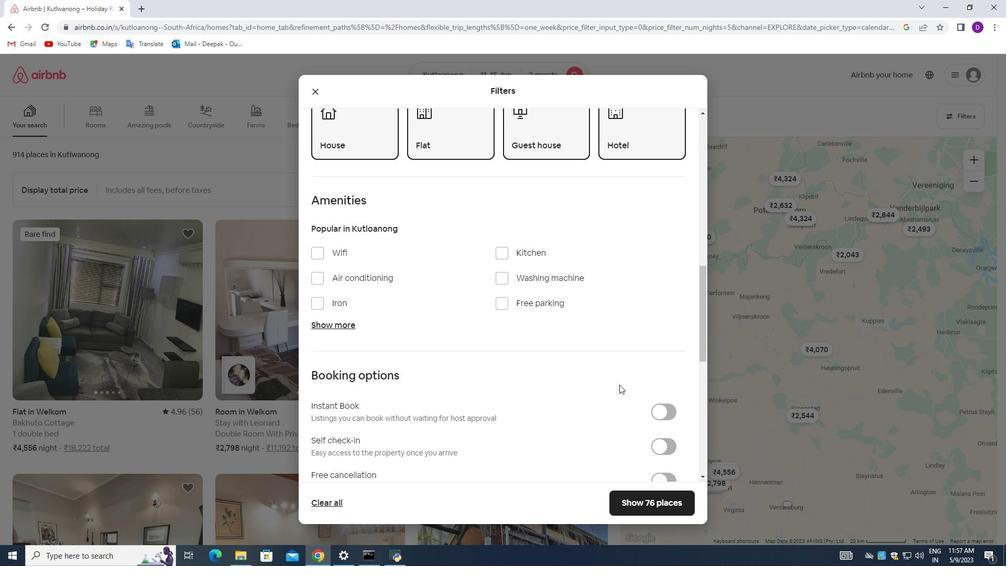 
Action: Mouse scrolled (626, 384) with delta (0, 0)
Screenshot: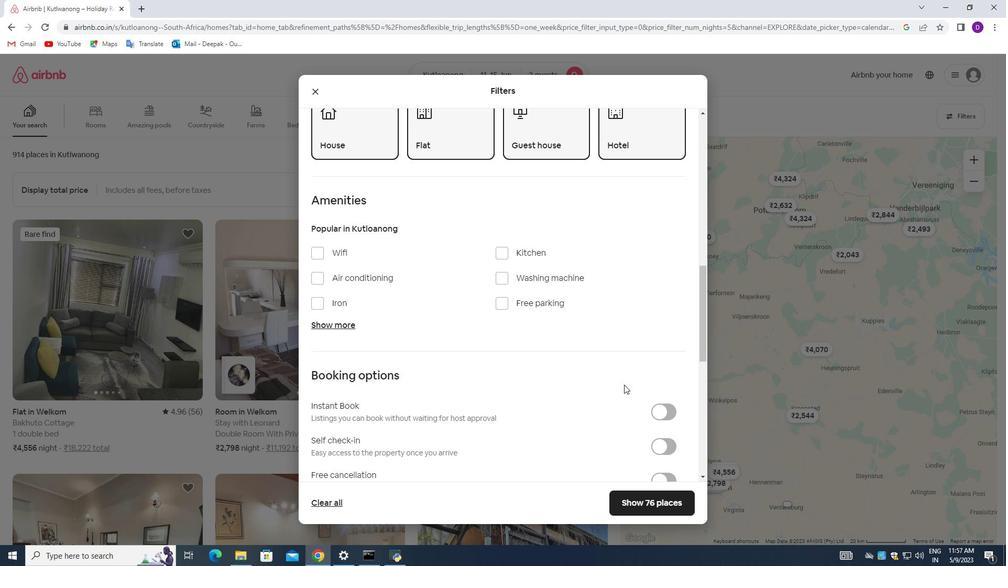 
Action: Mouse moved to (665, 397)
Screenshot: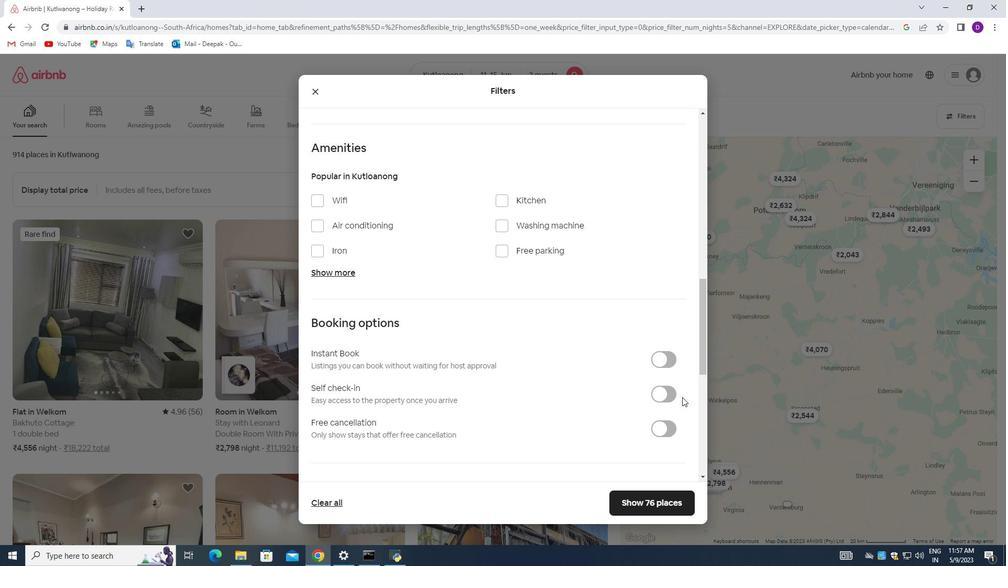 
Action: Mouse pressed left at (665, 397)
Screenshot: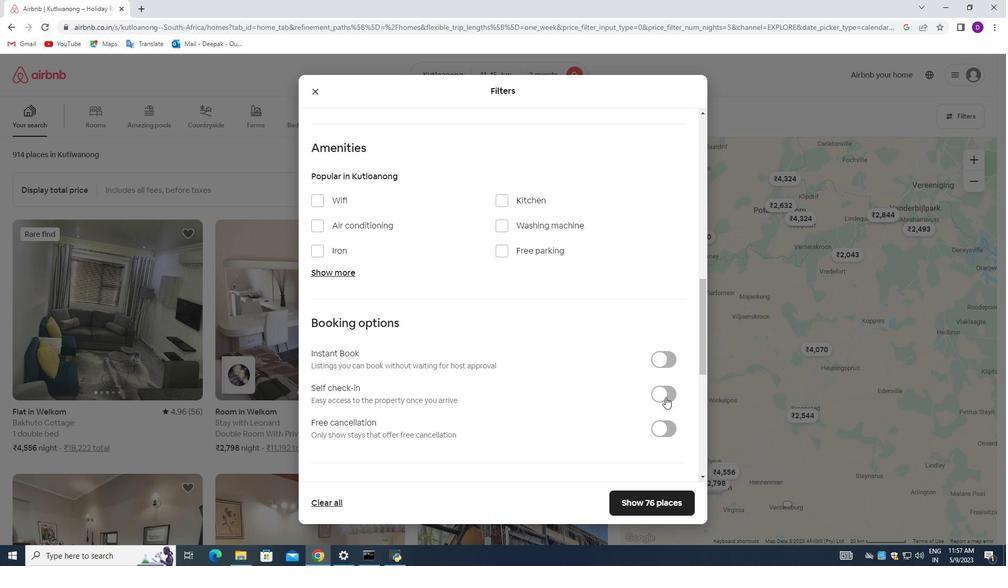 
Action: Mouse moved to (672, 394)
Screenshot: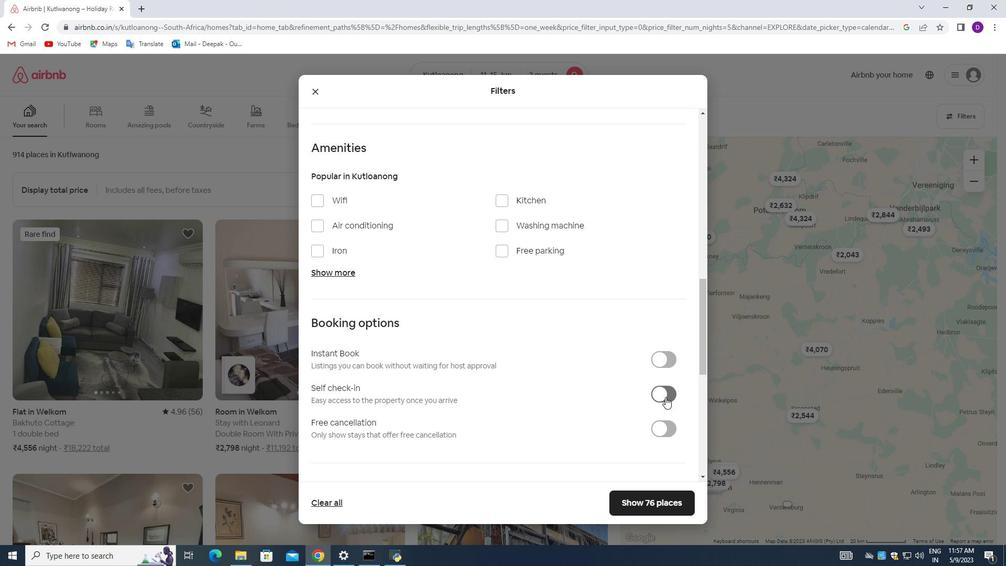 
Action: Mouse scrolled (672, 394) with delta (0, 0)
Screenshot: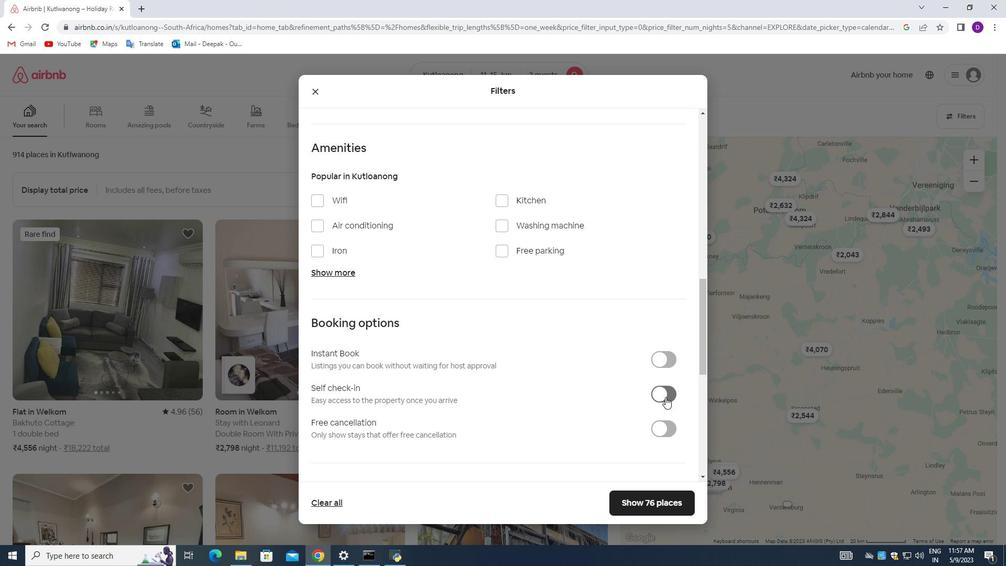 
Action: Mouse scrolled (672, 394) with delta (0, 0)
Screenshot: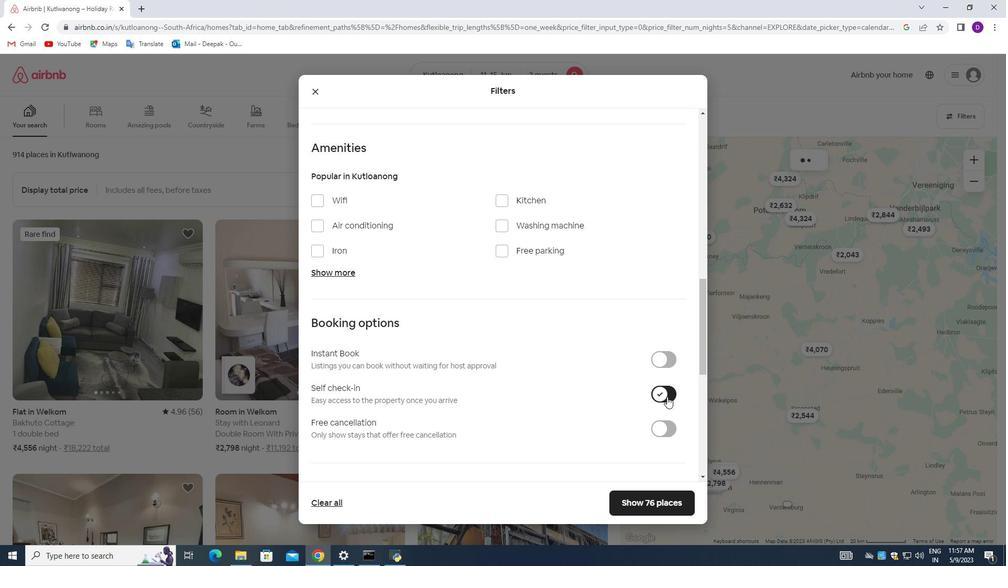 
Action: Mouse scrolled (672, 394) with delta (0, 0)
Screenshot: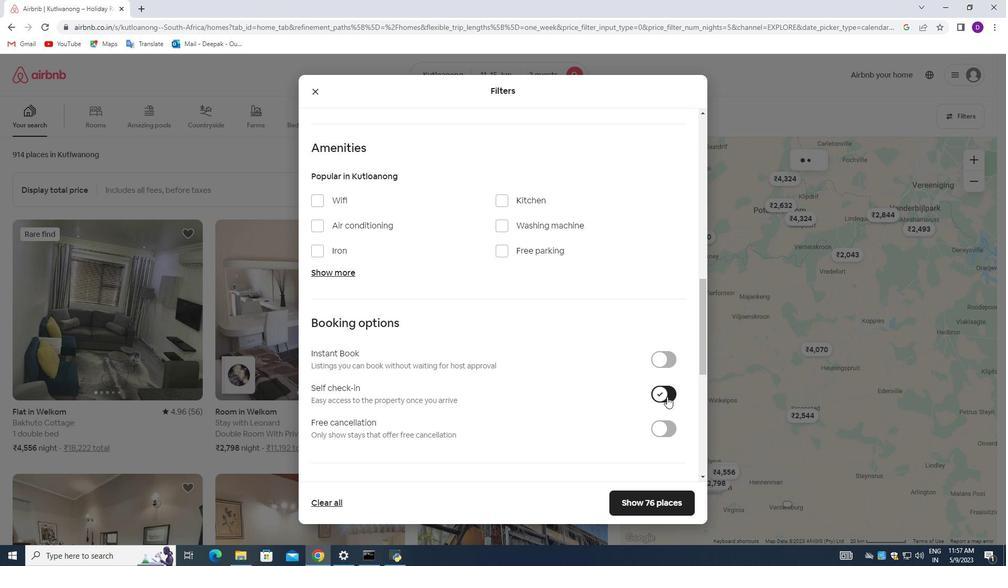 
Action: Mouse scrolled (672, 394) with delta (0, 0)
Screenshot: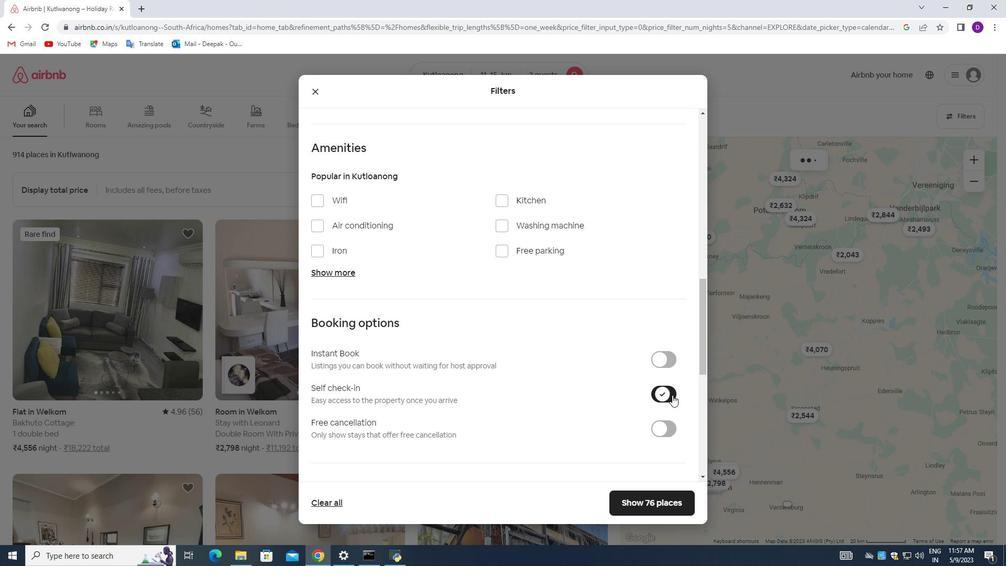 
Action: Mouse scrolled (672, 394) with delta (0, 0)
Screenshot: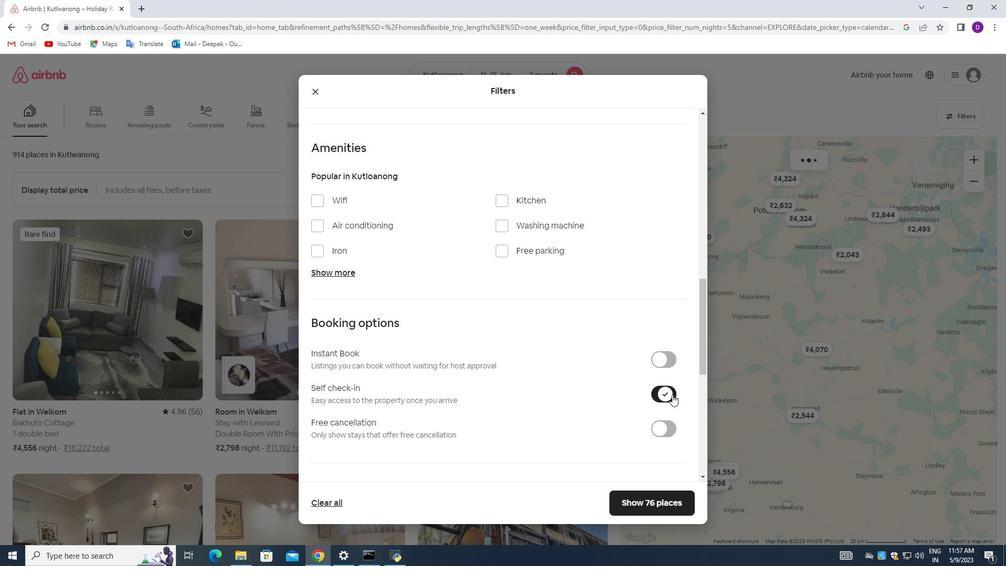 
Action: Mouse moved to (668, 397)
Screenshot: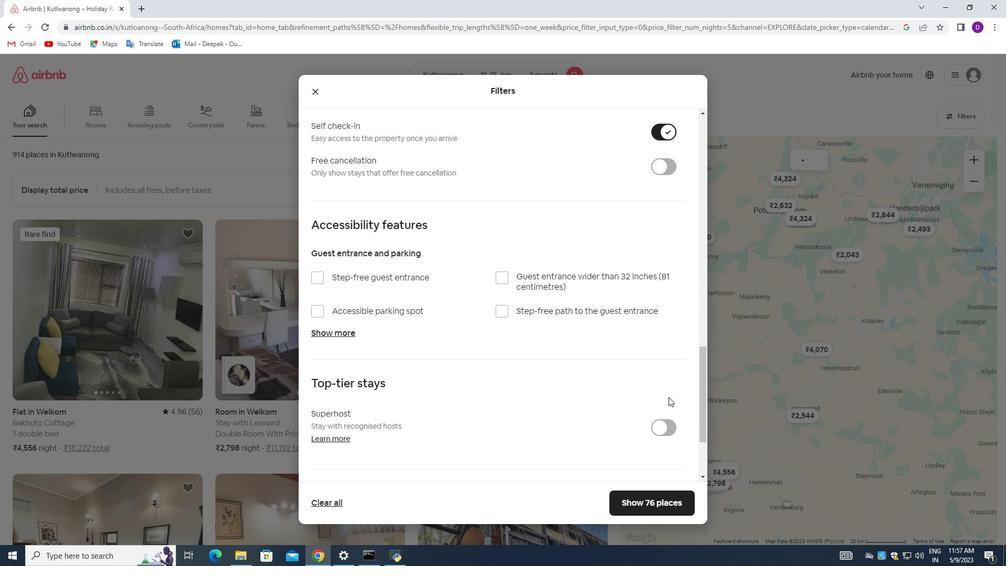 
Action: Mouse scrolled (668, 396) with delta (0, 0)
Screenshot: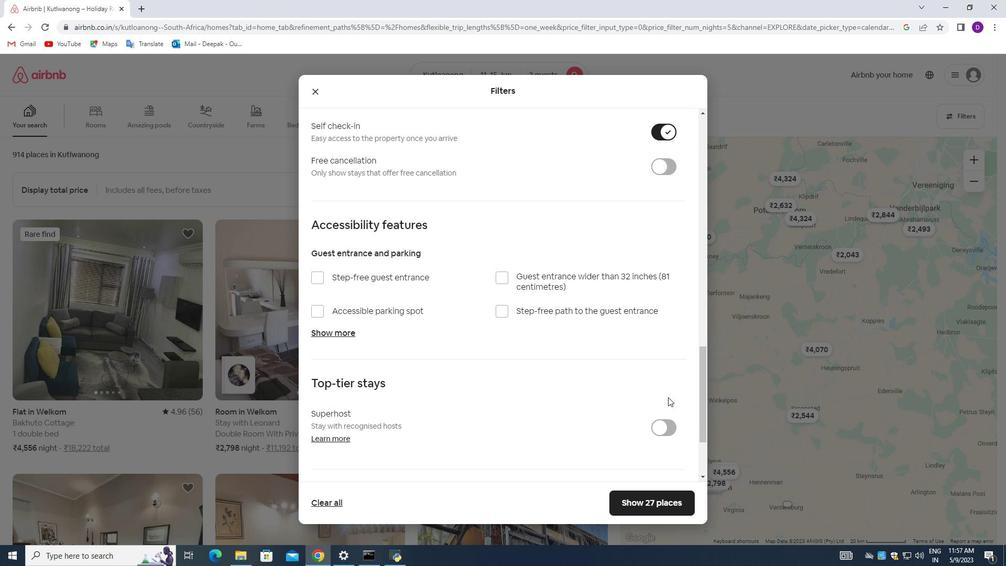 
Action: Mouse scrolled (668, 396) with delta (0, 0)
Screenshot: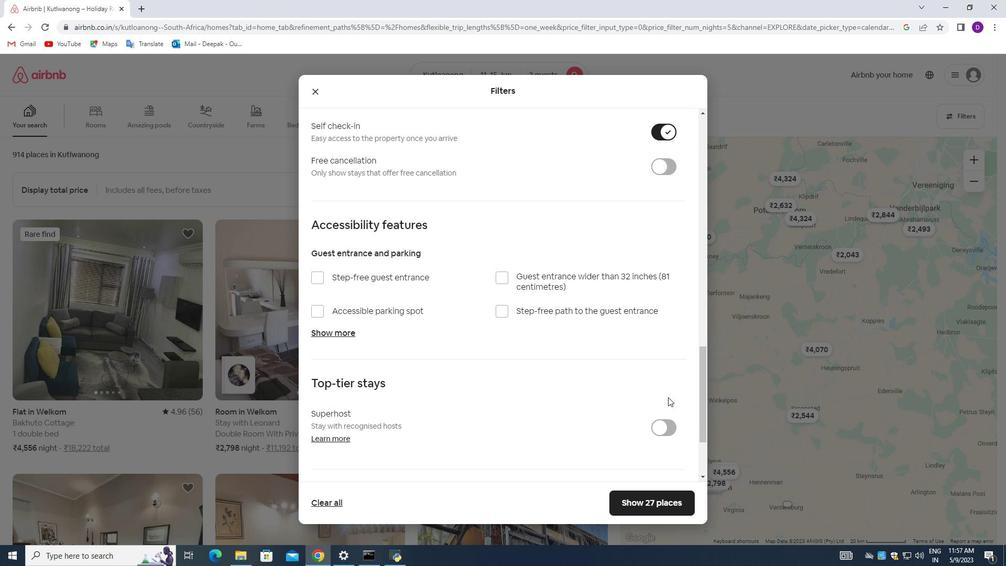 
Action: Mouse scrolled (668, 396) with delta (0, 0)
Screenshot: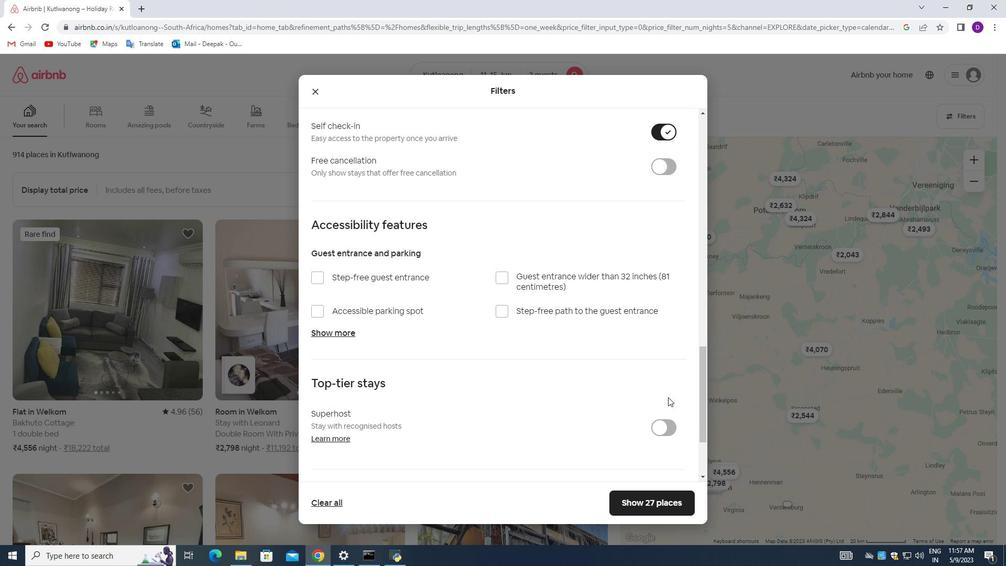 
Action: Mouse scrolled (668, 396) with delta (0, 0)
Screenshot: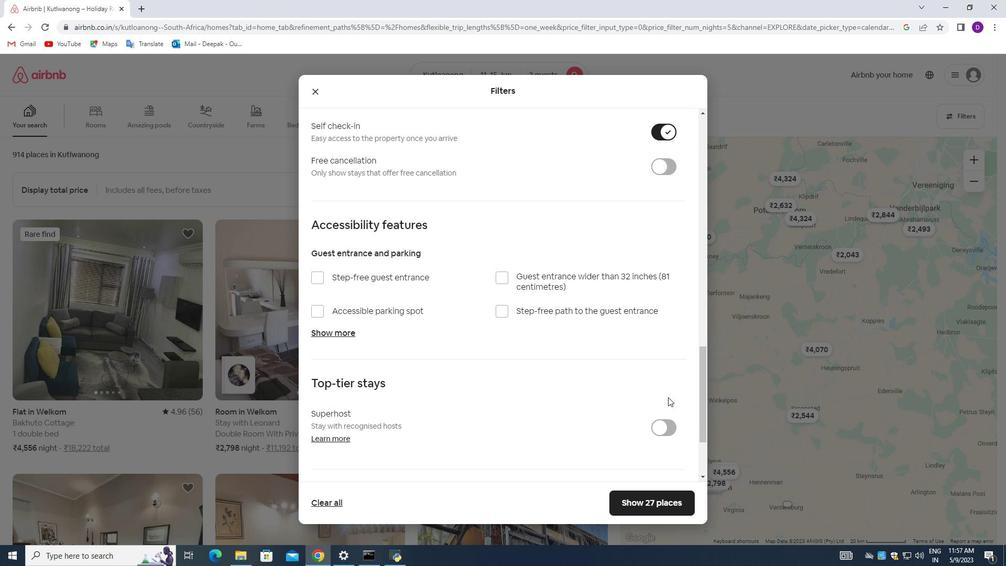 
Action: Mouse scrolled (668, 396) with delta (0, 0)
Screenshot: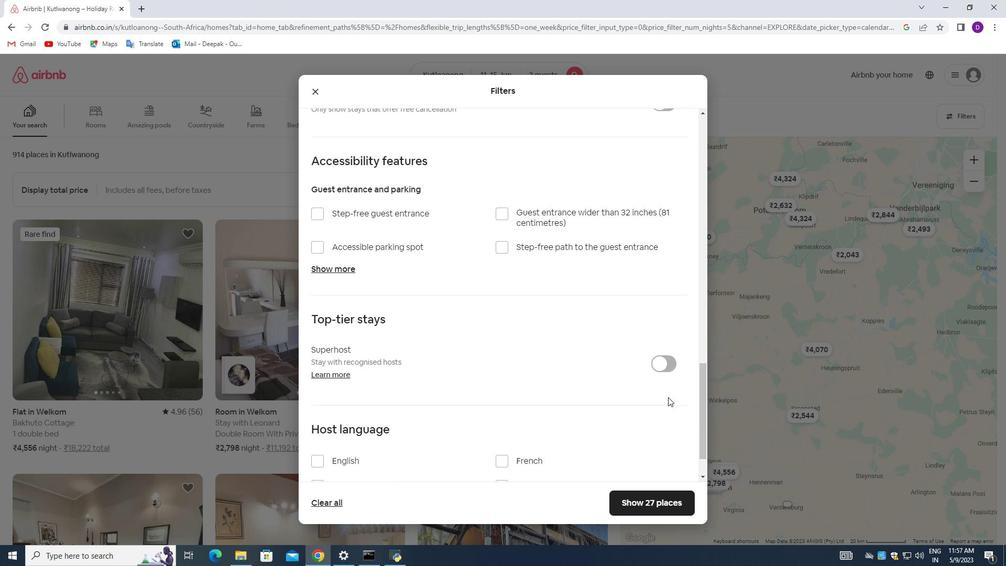
Action: Mouse moved to (324, 412)
Screenshot: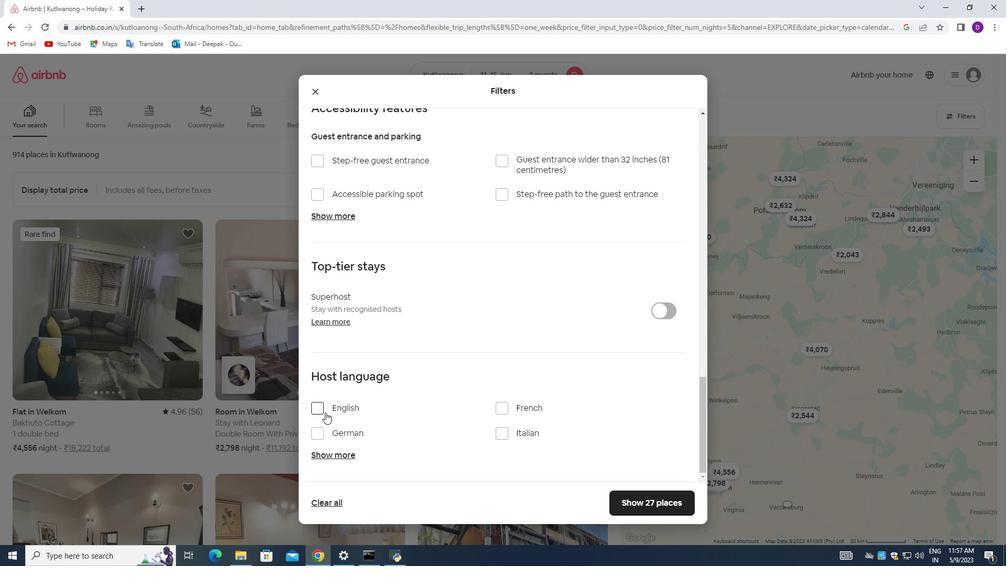 
Action: Mouse pressed left at (324, 412)
Screenshot: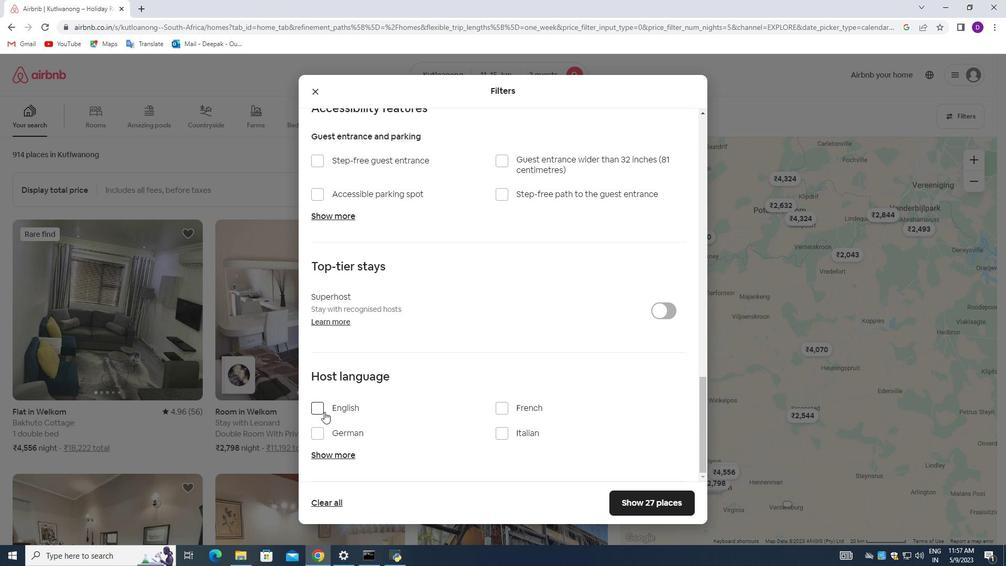 
Action: Mouse moved to (628, 503)
Screenshot: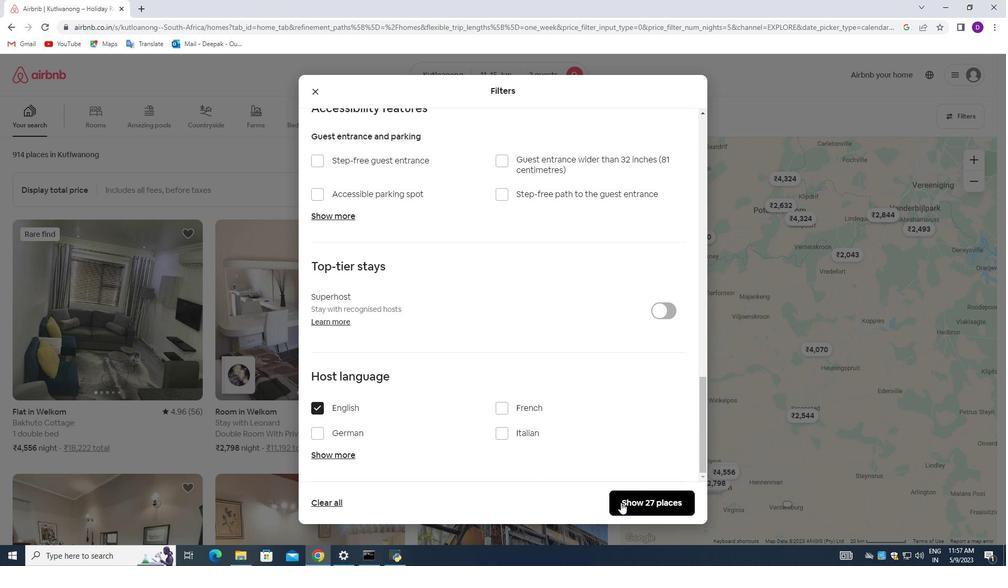 
Action: Mouse pressed left at (628, 503)
Screenshot: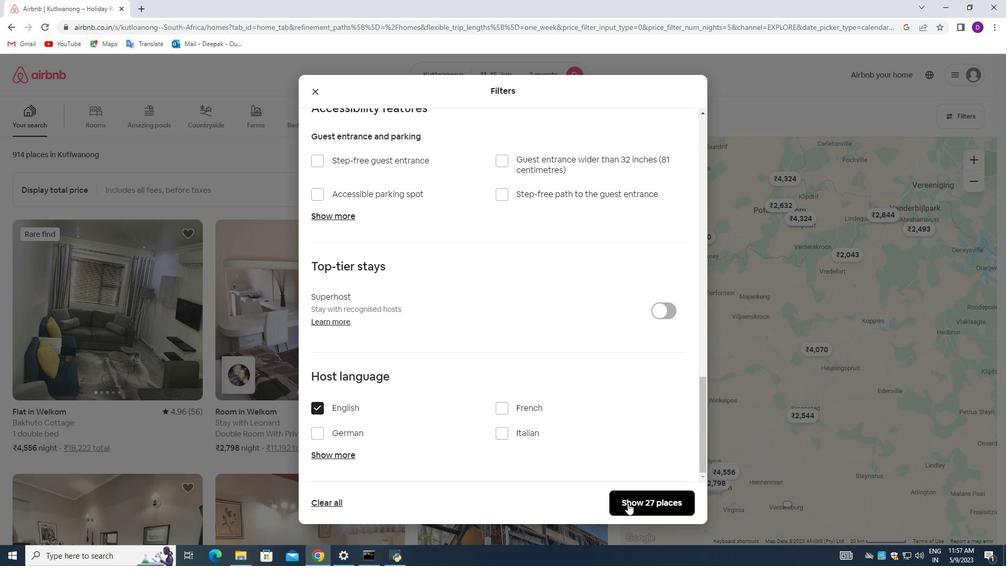 
Action: Mouse moved to (574, 479)
Screenshot: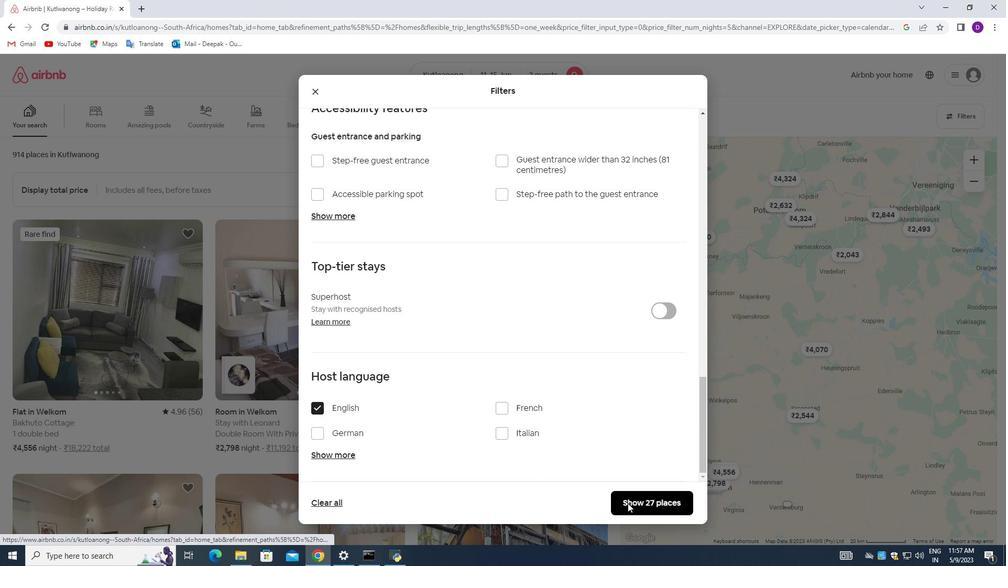
